 Task: Open Card User Experience Review in Board Business Model Value Proposition Design and Validation to Workspace IT Consulting Services and add a team member Softage.3@softage.net, a label Green, a checklist Ethereum Development, an attachment from your computer, a color Green and finally, add a card description 'Plan and execute company team-building activity at a karaoke bar' and a comment 'We should approach this task with a sense of collaboration and partnership, working closely with stakeholders and other teams to achieve success.'. Add a start date 'Jan 03, 1900' with a due date 'Jan 10, 1900'
Action: Mouse moved to (202, 124)
Screenshot: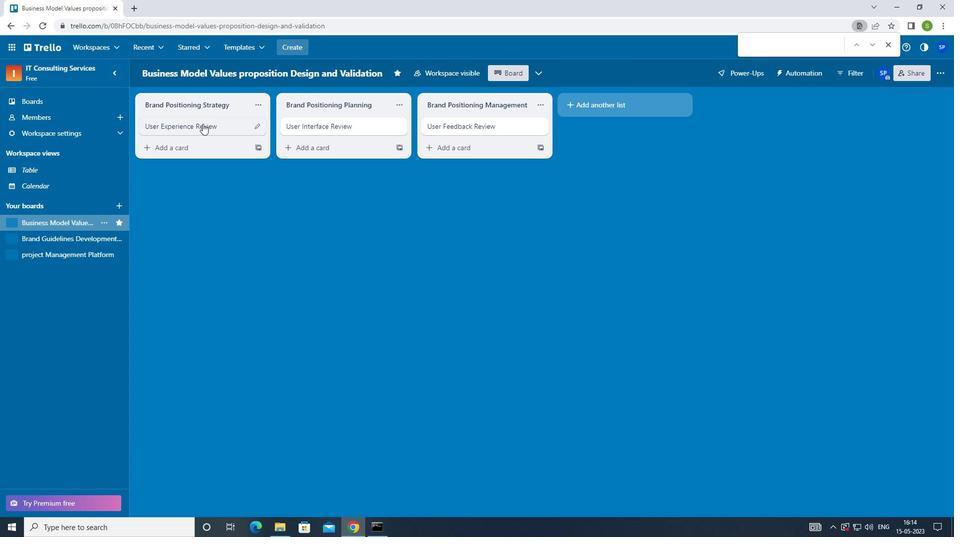 
Action: Mouse pressed left at (202, 124)
Screenshot: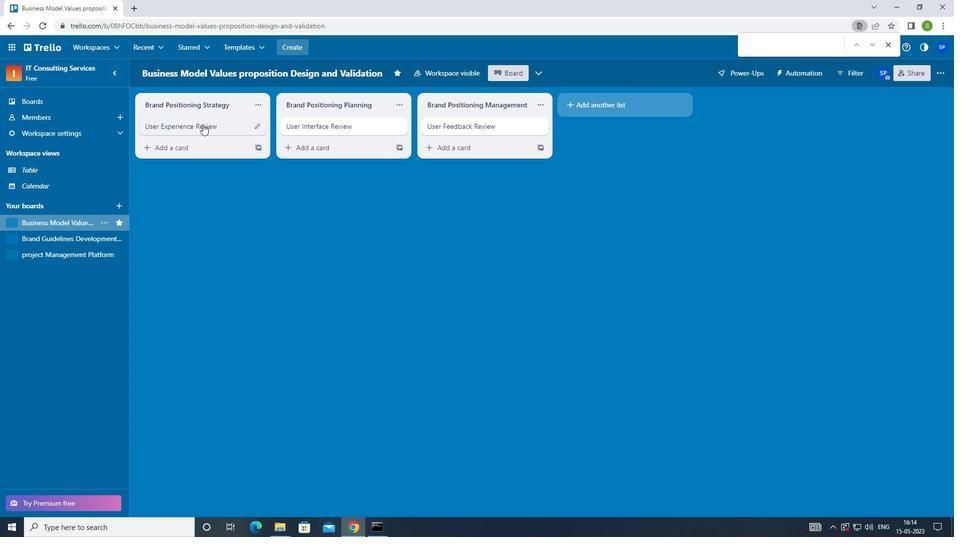 
Action: Mouse moved to (604, 121)
Screenshot: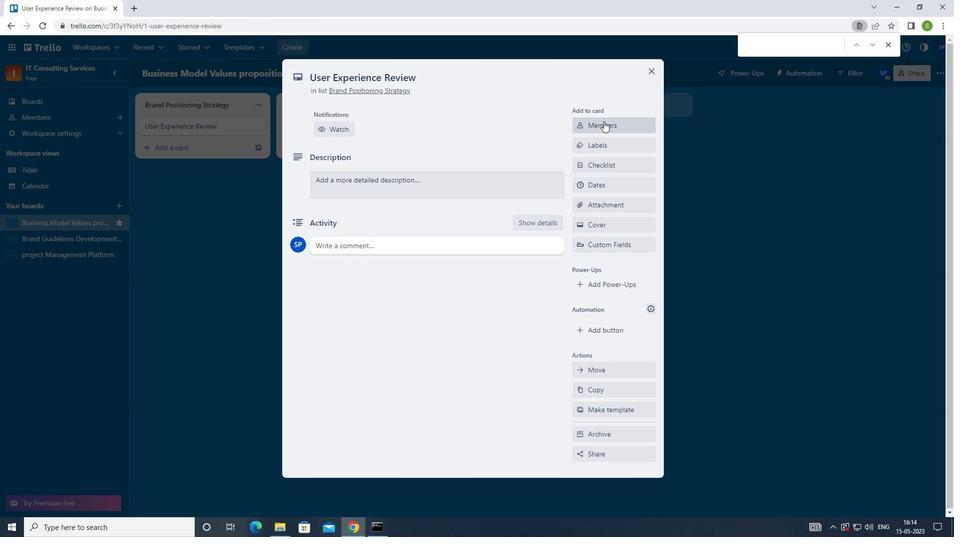 
Action: Mouse pressed left at (604, 121)
Screenshot: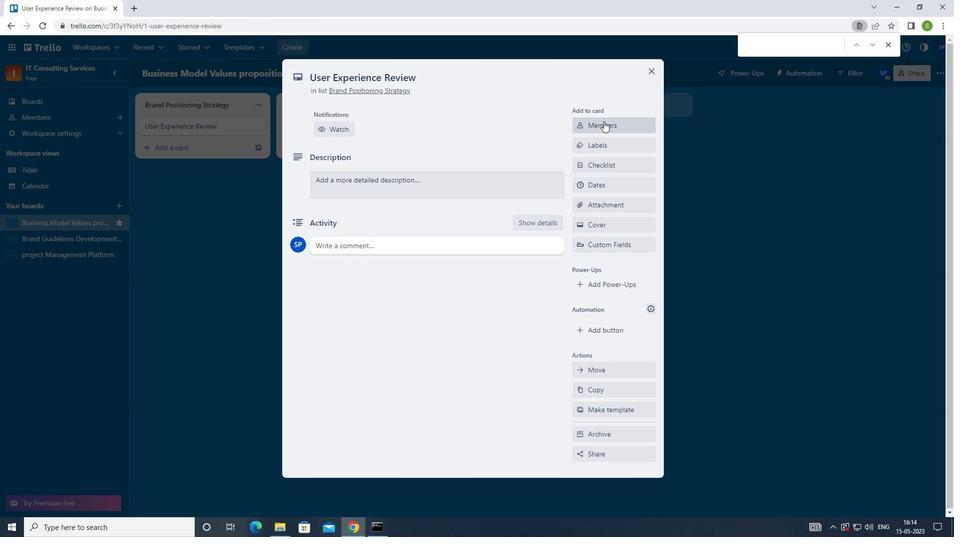 
Action: Mouse moved to (595, 132)
Screenshot: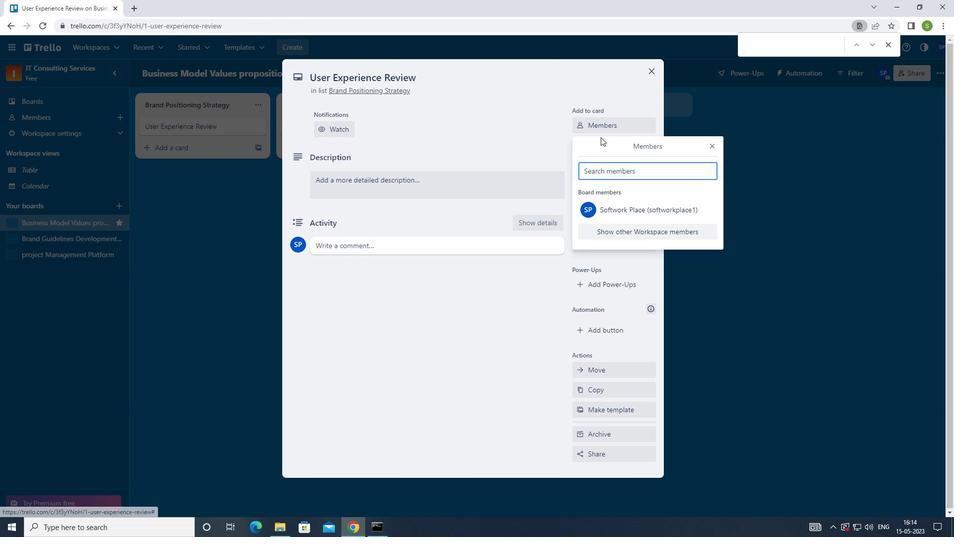 
Action: Key pressed <Key.shift>SOFTAGE.3<Key.shift>@SOFTAGE.NET
Screenshot: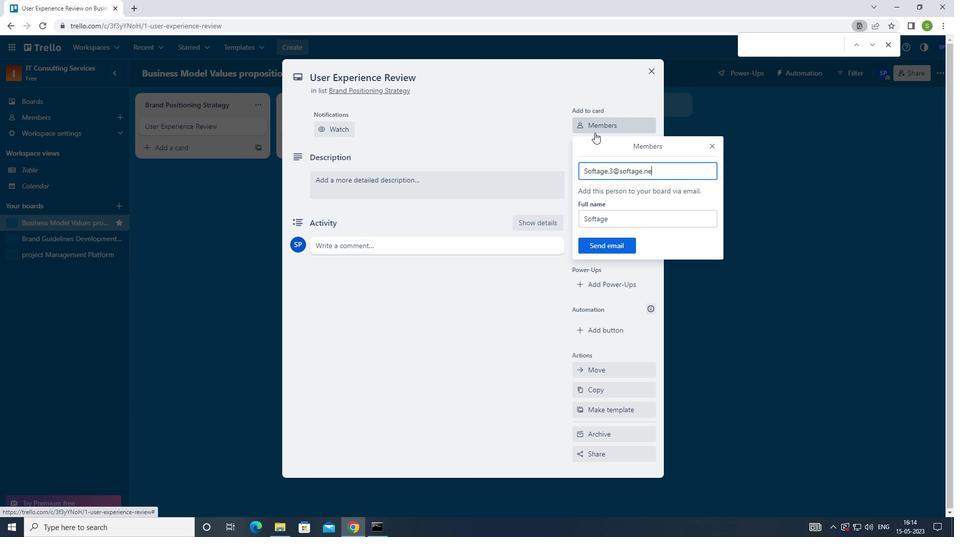 
Action: Mouse moved to (595, 132)
Screenshot: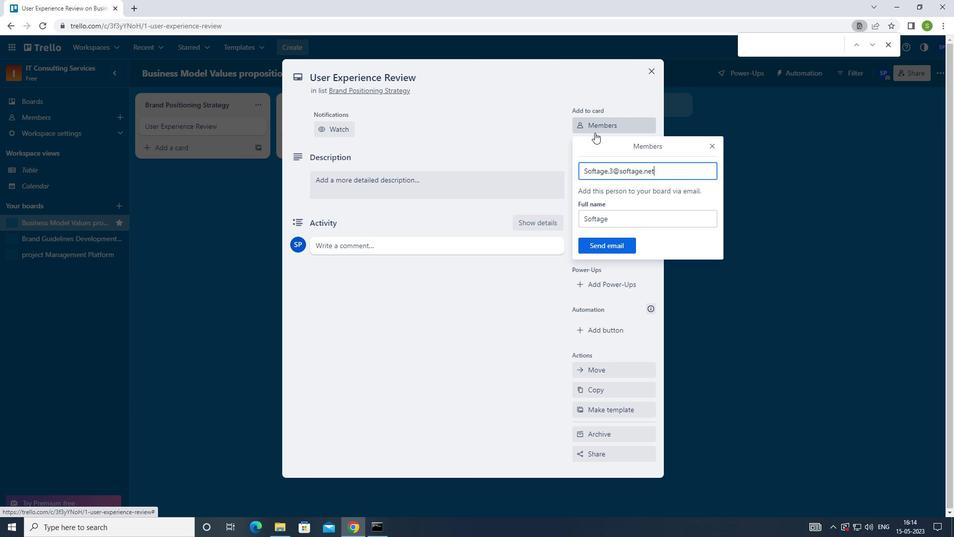 
Action: Key pressed <Key.enter>
Screenshot: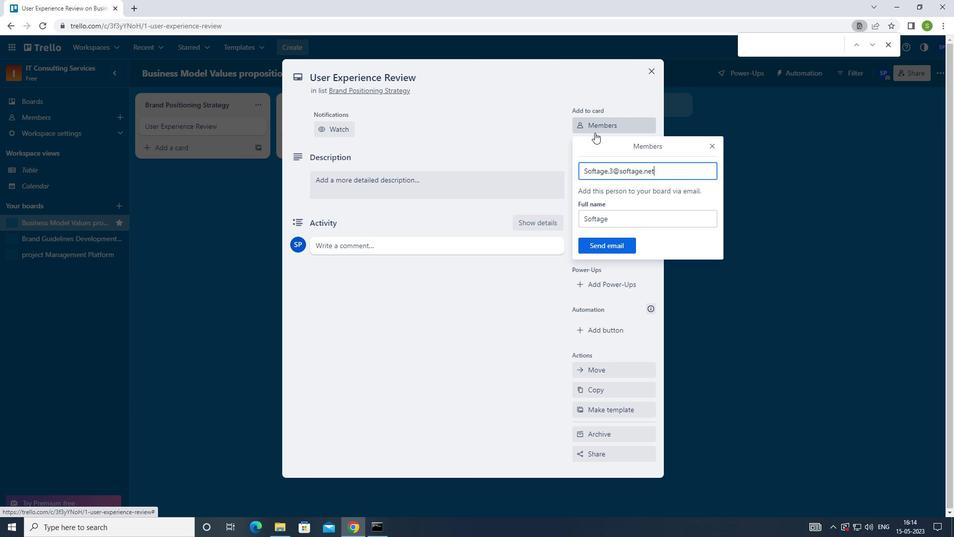 
Action: Mouse moved to (709, 144)
Screenshot: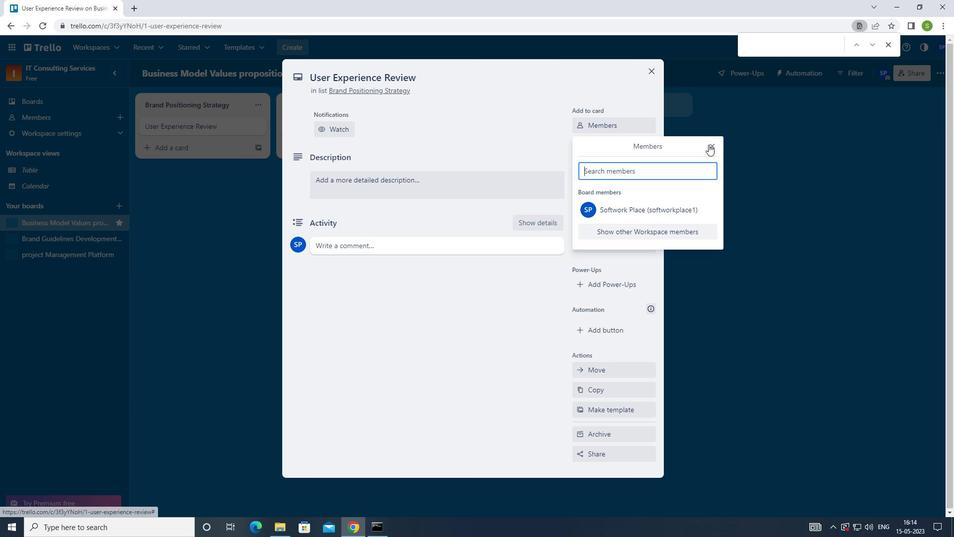 
Action: Mouse pressed left at (709, 144)
Screenshot: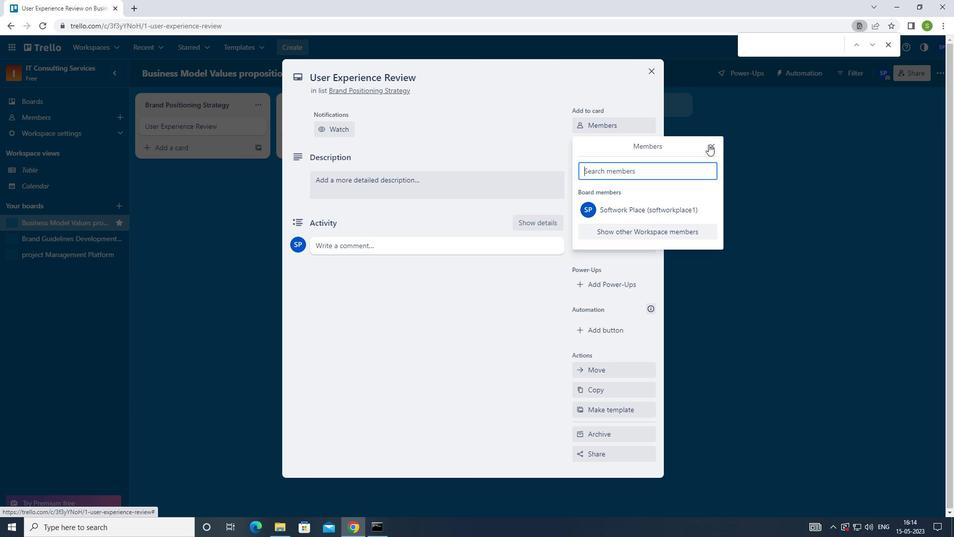 
Action: Mouse moved to (640, 145)
Screenshot: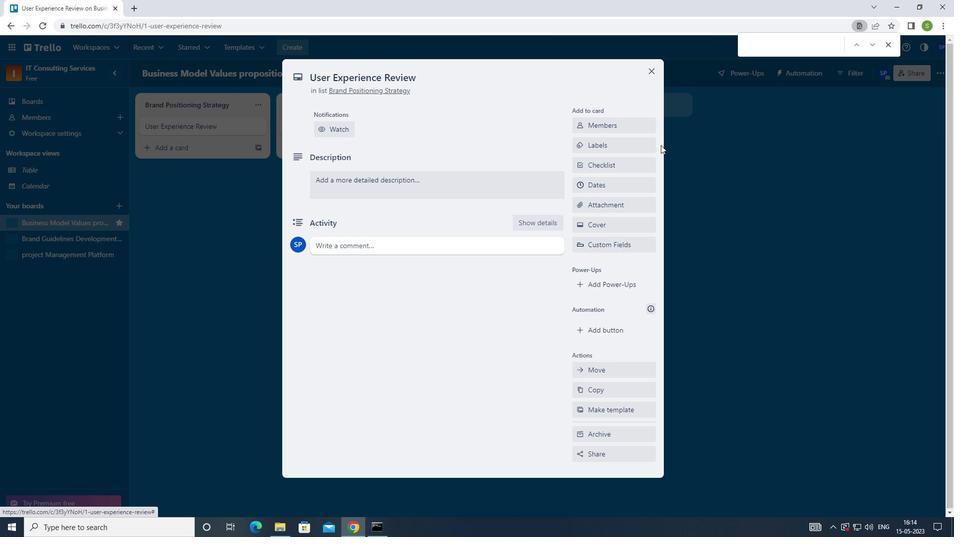 
Action: Mouse pressed left at (640, 145)
Screenshot: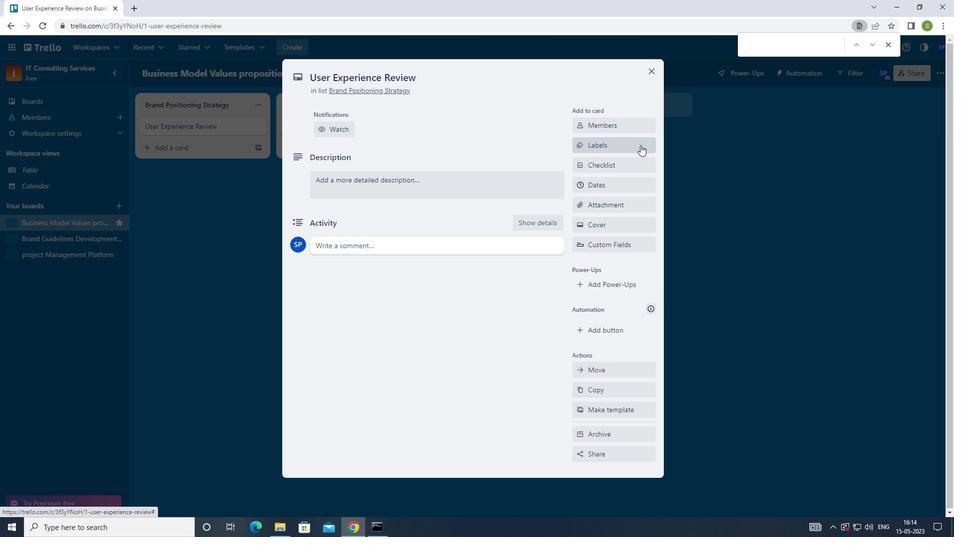 
Action: Mouse moved to (620, 226)
Screenshot: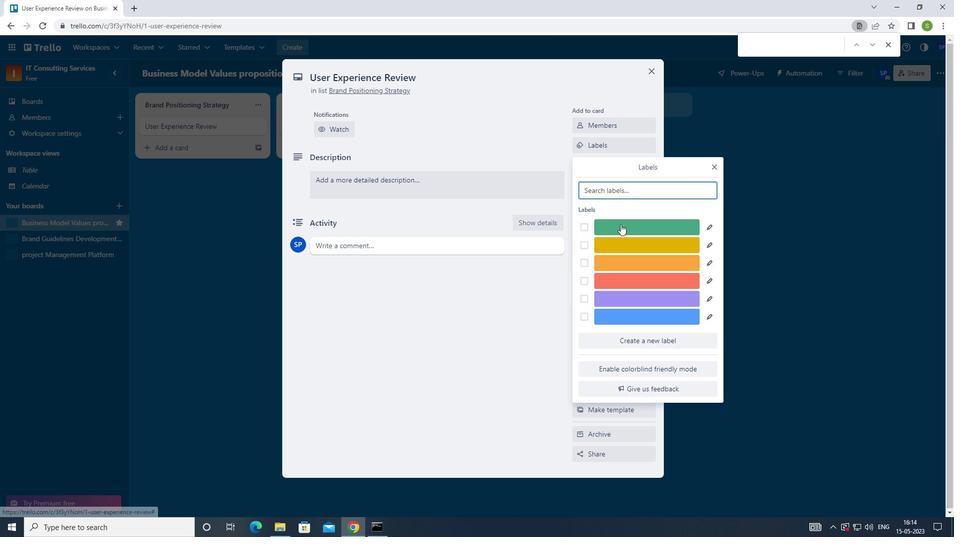 
Action: Mouse pressed left at (620, 226)
Screenshot: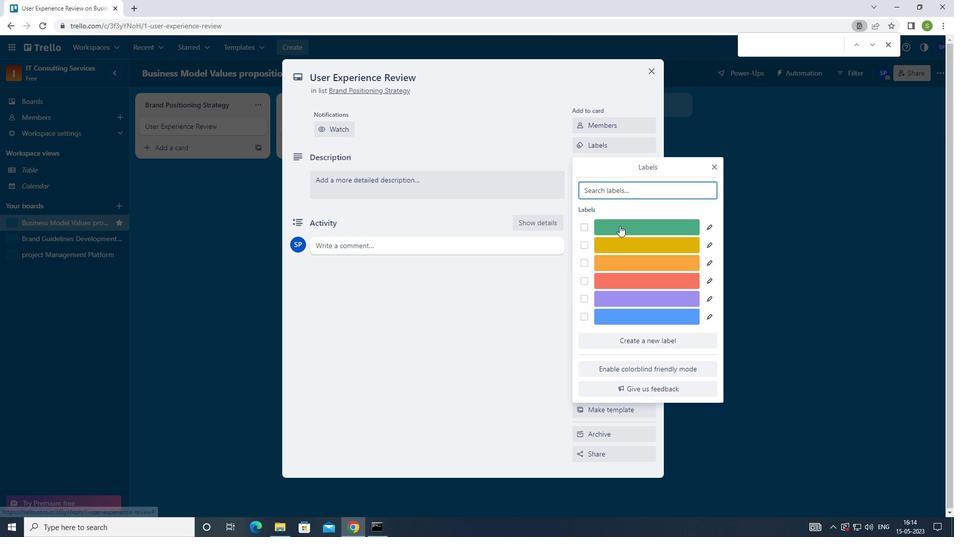 
Action: Mouse moved to (714, 164)
Screenshot: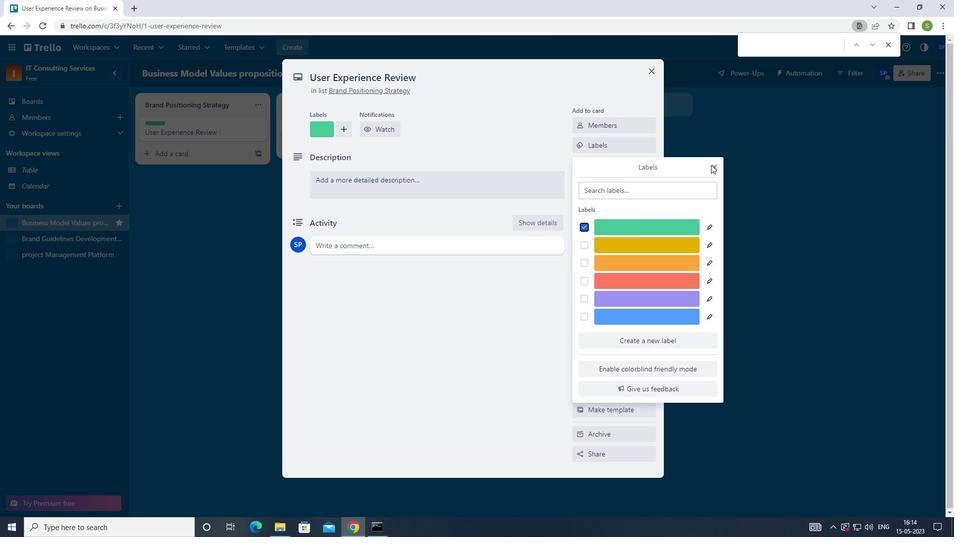 
Action: Mouse pressed left at (714, 164)
Screenshot: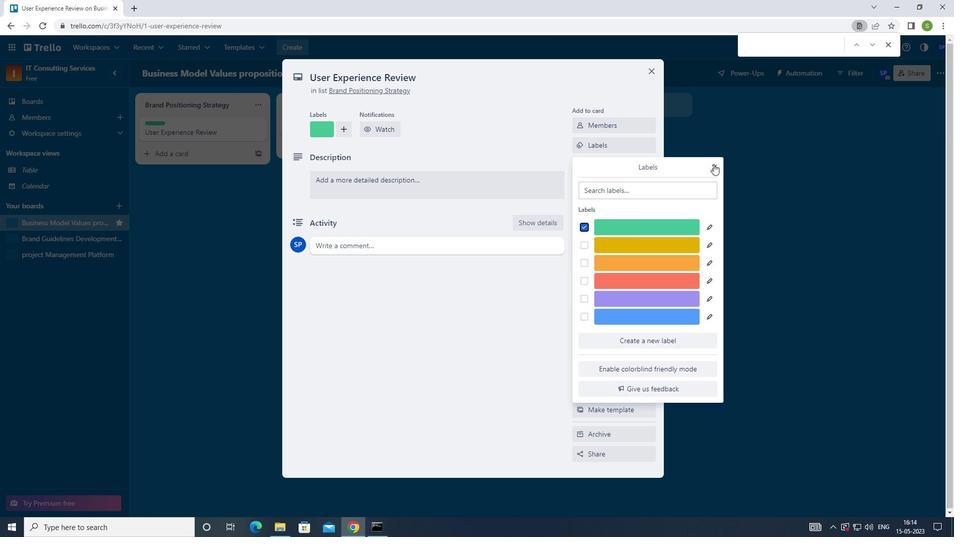 
Action: Mouse moved to (616, 167)
Screenshot: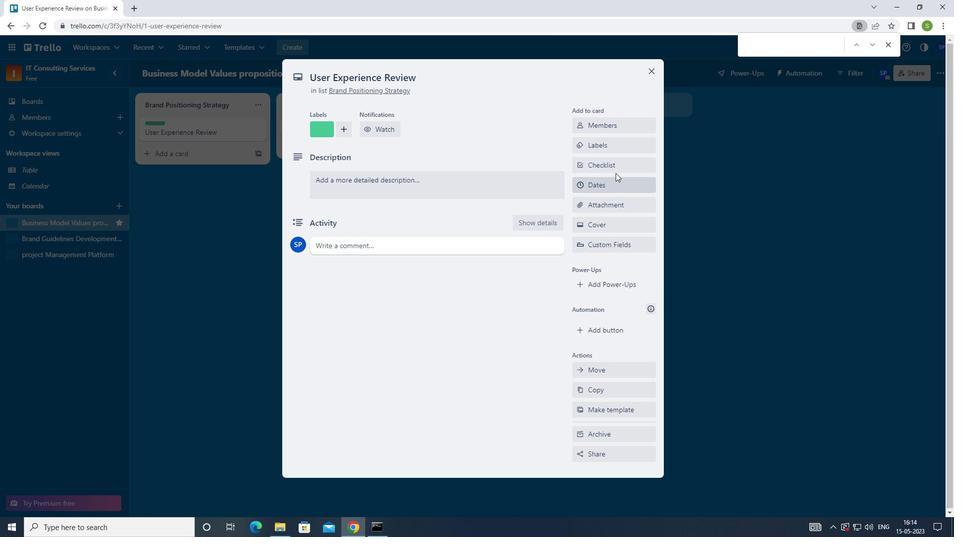 
Action: Mouse pressed left at (616, 167)
Screenshot: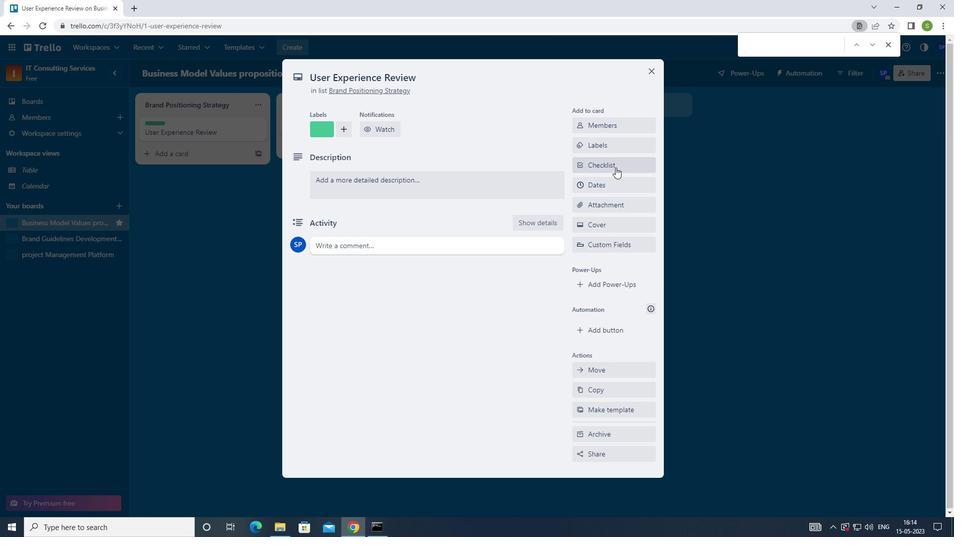 
Action: Mouse moved to (639, 151)
Screenshot: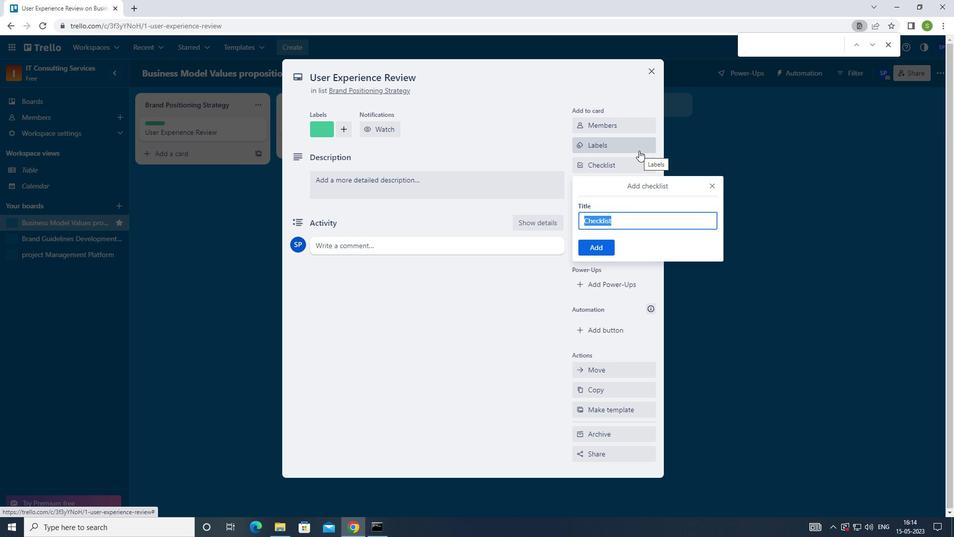 
Action: Key pressed <Key.shift>ETHEREUM<Key.space><Key.shift>DEVELOPMENT
Screenshot: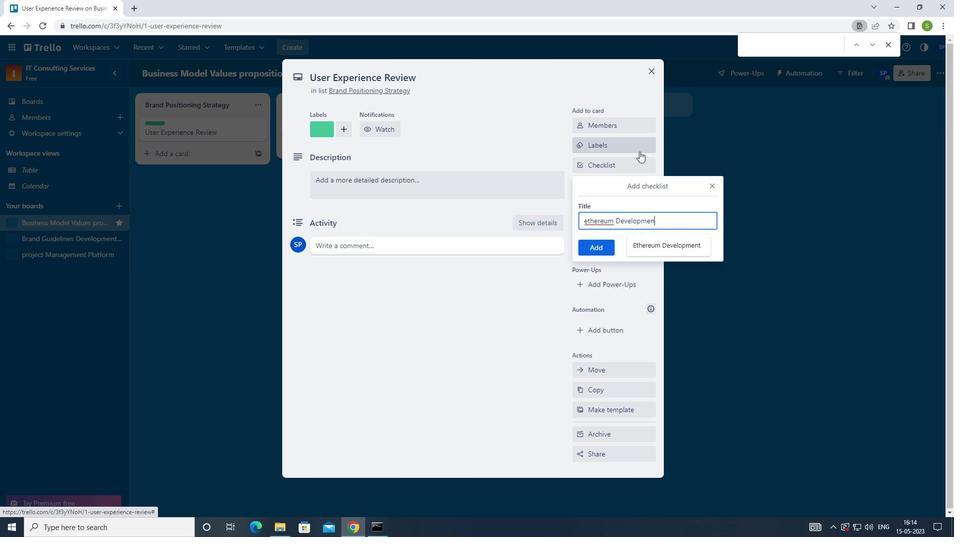 
Action: Mouse moved to (641, 246)
Screenshot: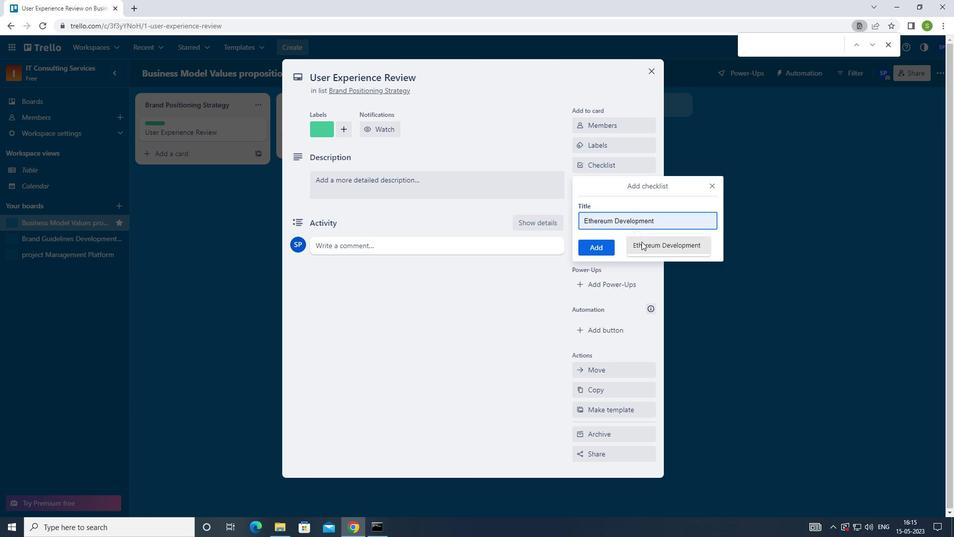 
Action: Mouse pressed left at (641, 246)
Screenshot: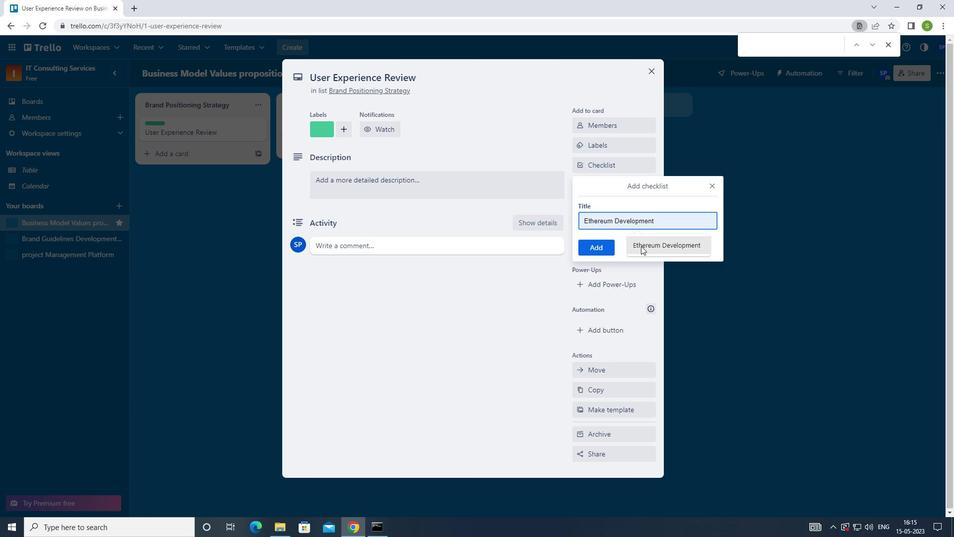 
Action: Mouse moved to (591, 247)
Screenshot: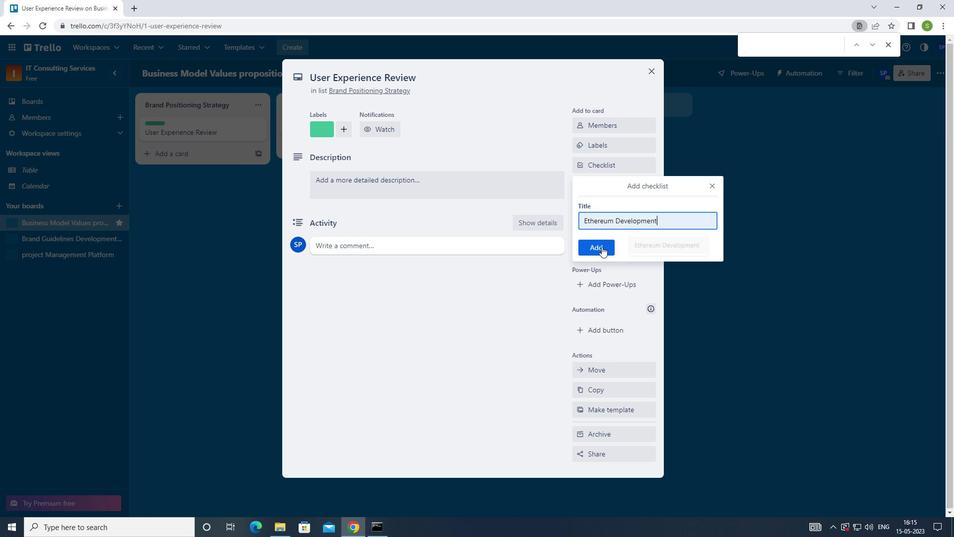 
Action: Mouse pressed left at (591, 247)
Screenshot: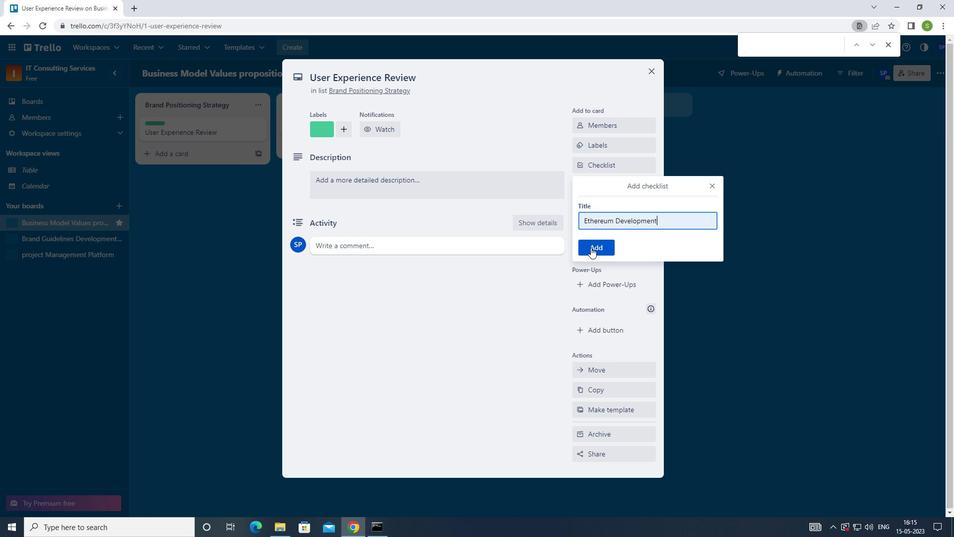 
Action: Mouse moved to (601, 203)
Screenshot: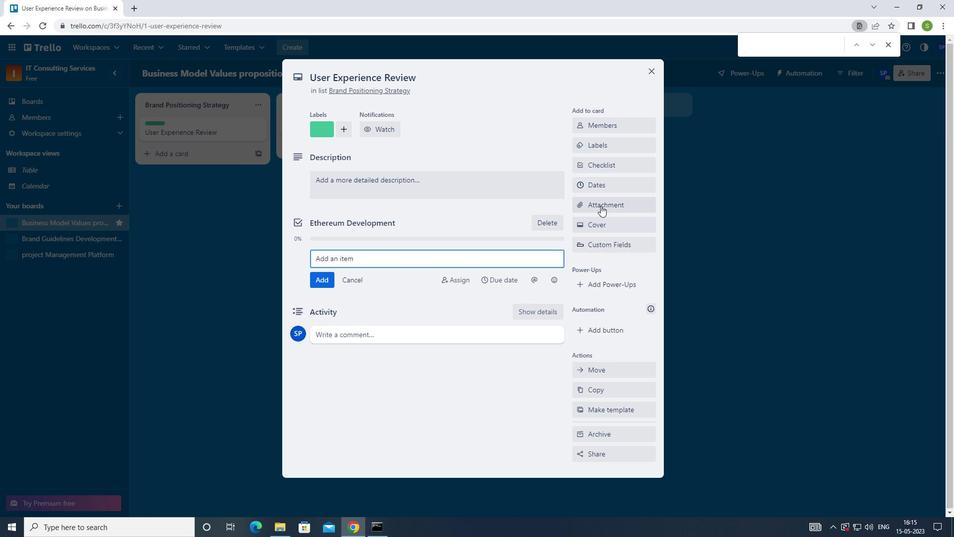 
Action: Mouse pressed left at (601, 203)
Screenshot: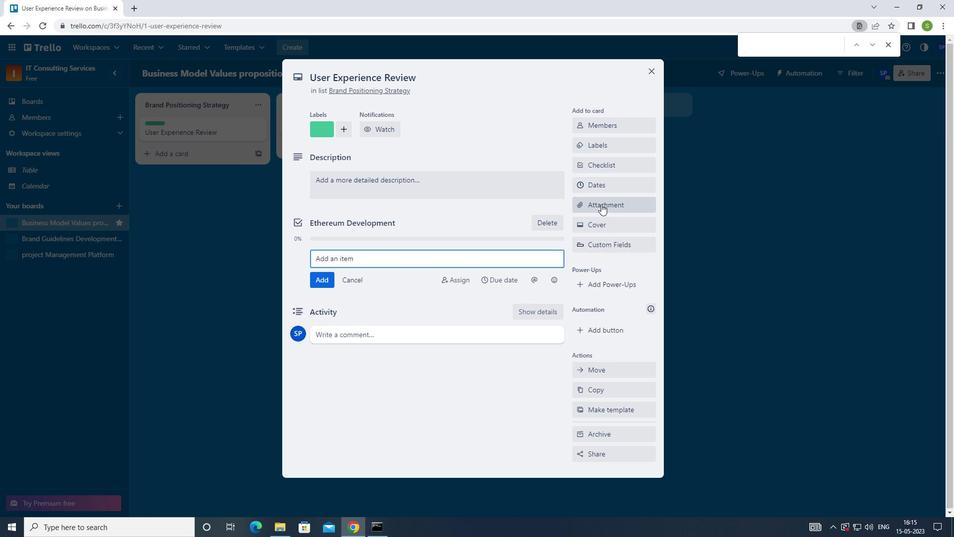 
Action: Mouse moved to (587, 253)
Screenshot: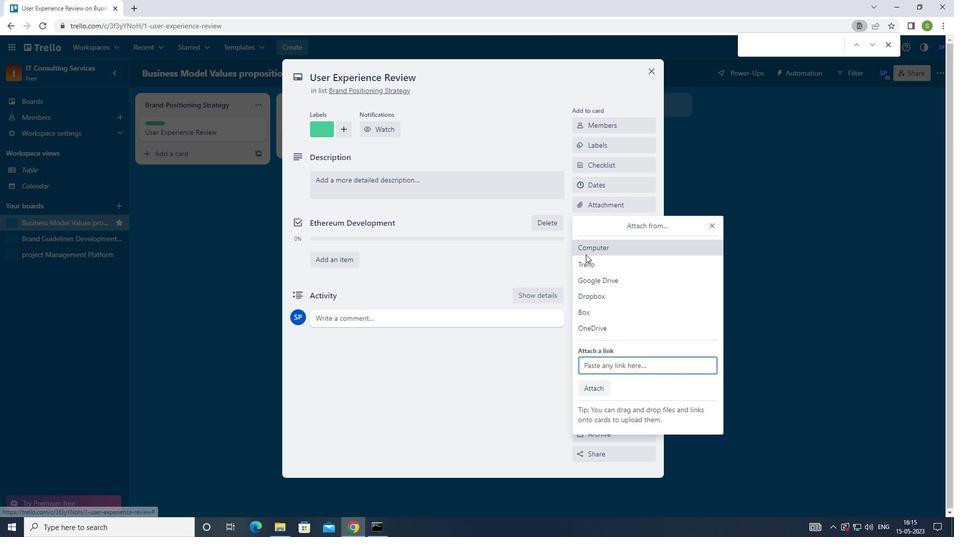 
Action: Mouse pressed left at (587, 253)
Screenshot: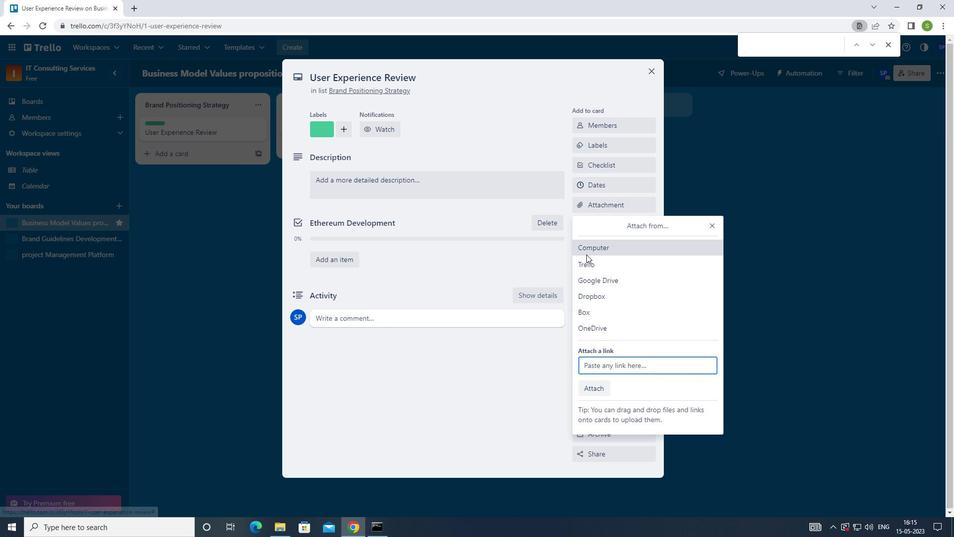 
Action: Mouse moved to (286, 69)
Screenshot: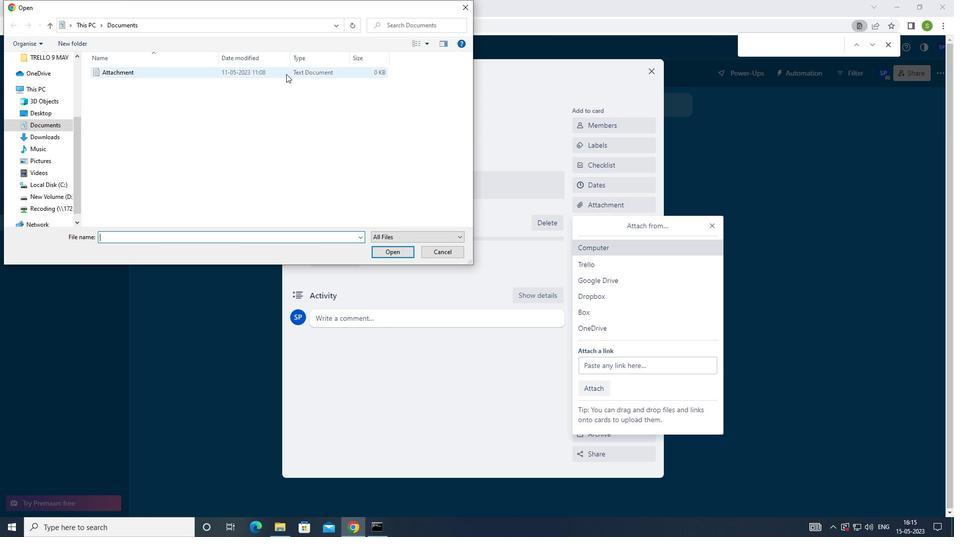 
Action: Mouse pressed left at (286, 69)
Screenshot: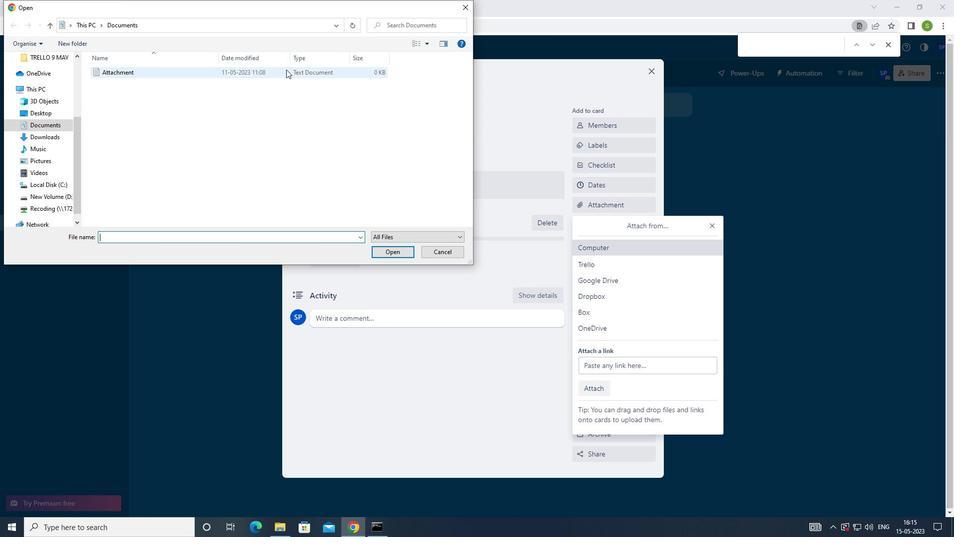
Action: Mouse moved to (397, 255)
Screenshot: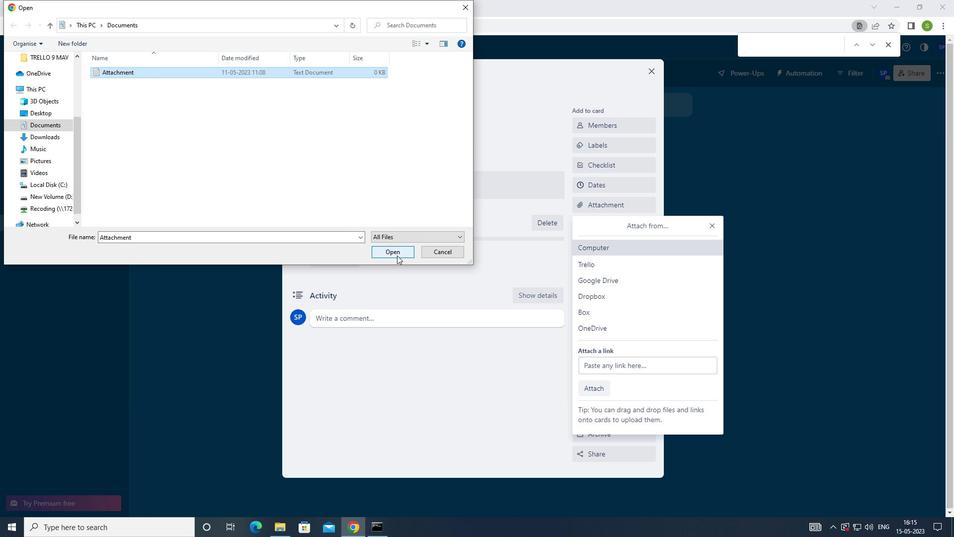 
Action: Mouse pressed left at (397, 255)
Screenshot: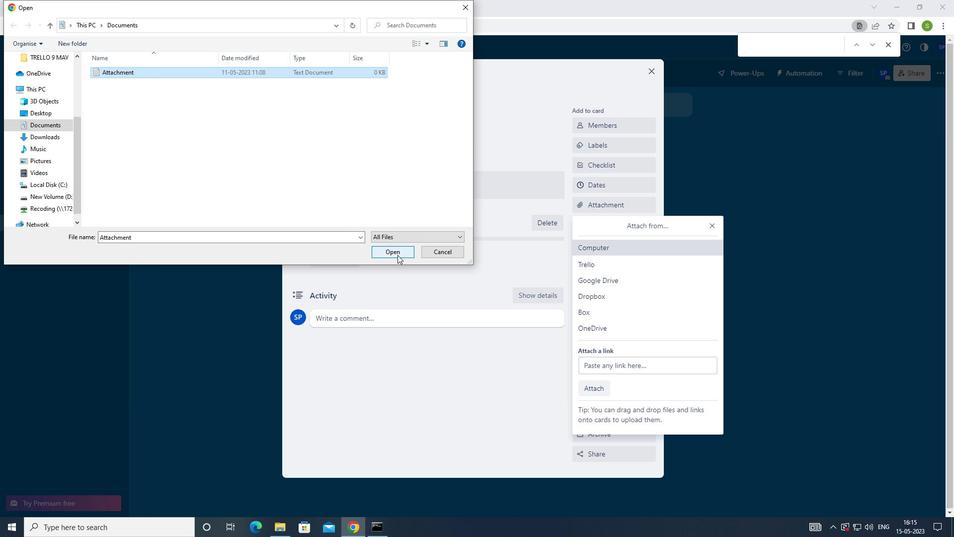 
Action: Mouse moved to (596, 223)
Screenshot: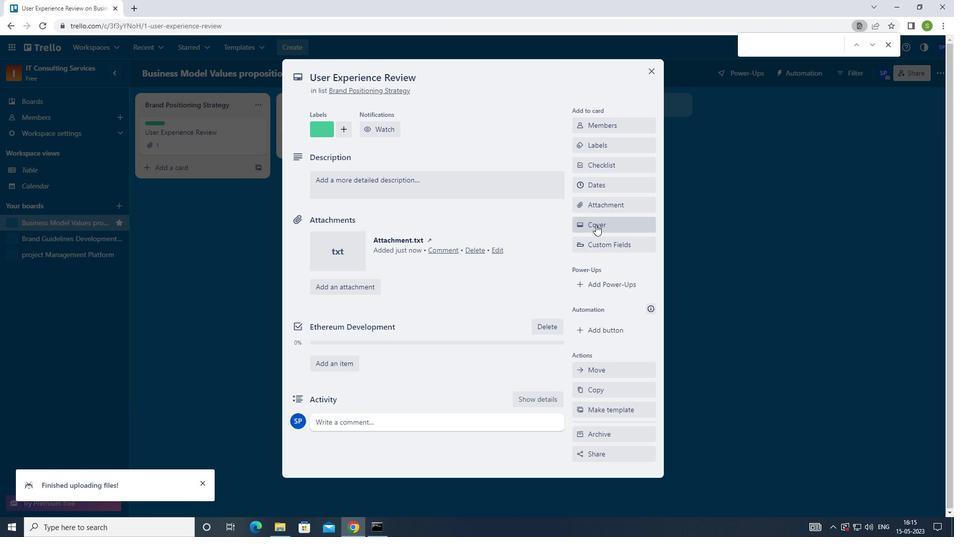 
Action: Mouse pressed left at (596, 223)
Screenshot: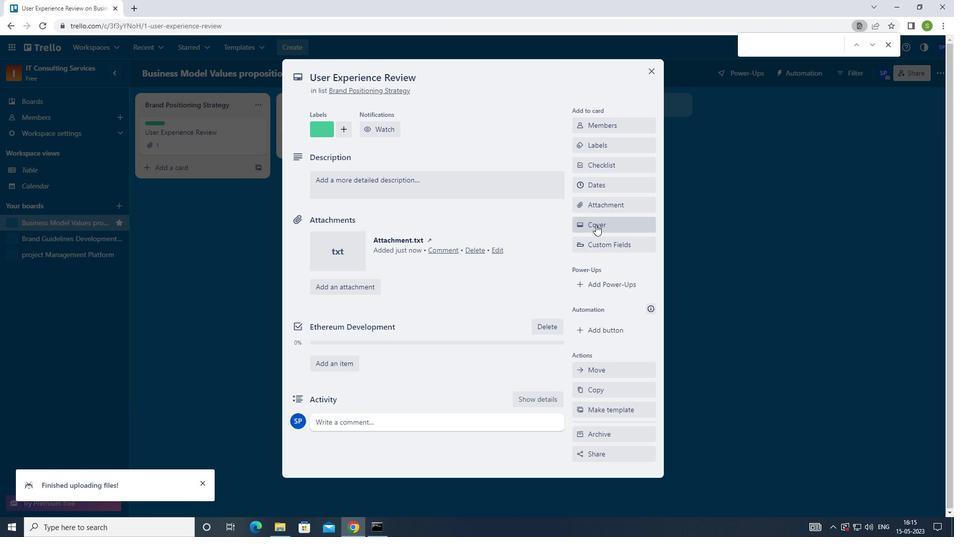 
Action: Mouse moved to (589, 314)
Screenshot: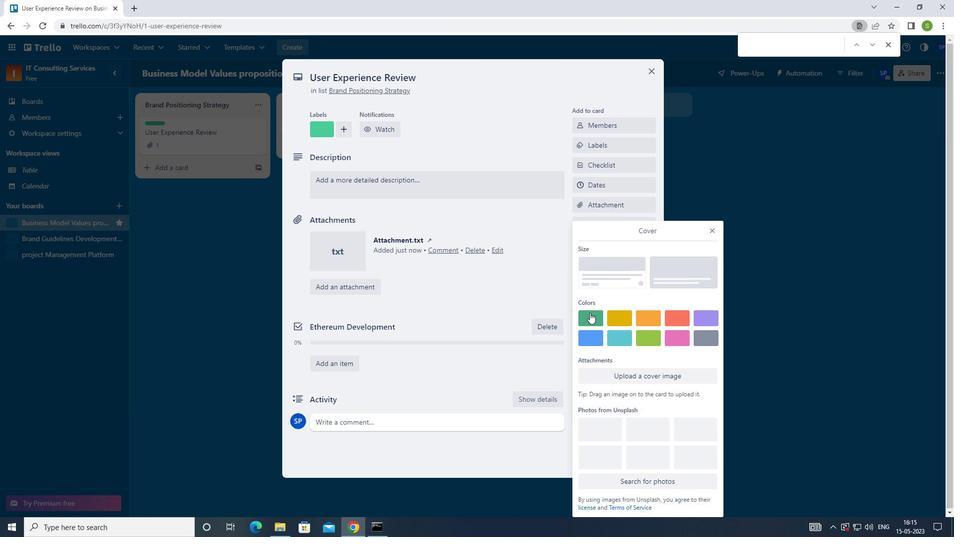 
Action: Mouse pressed left at (589, 314)
Screenshot: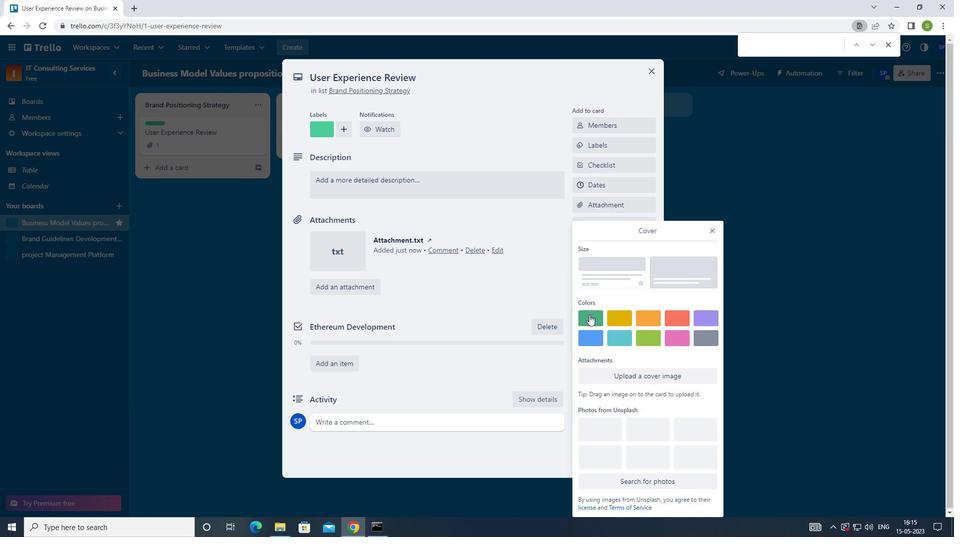 
Action: Mouse moved to (711, 212)
Screenshot: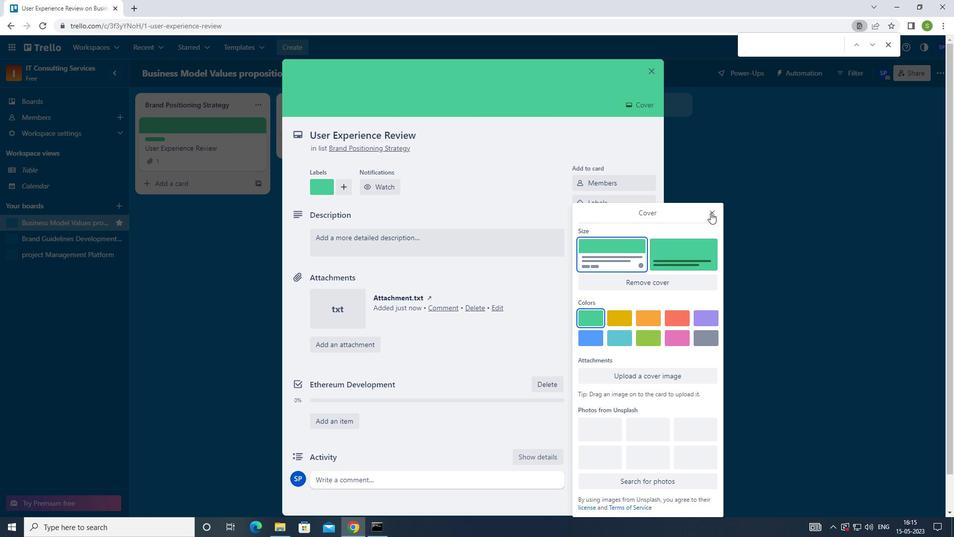 
Action: Mouse pressed left at (711, 212)
Screenshot: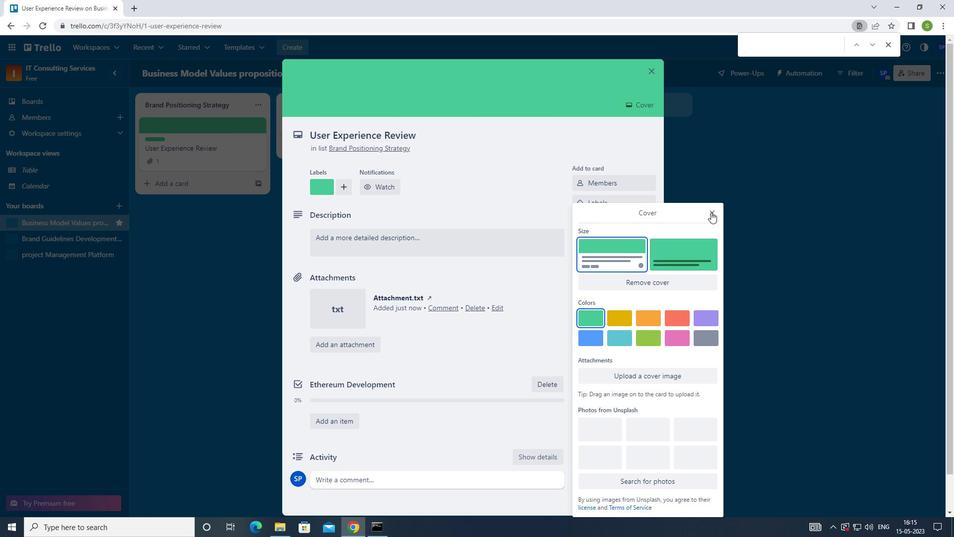 
Action: Mouse moved to (484, 239)
Screenshot: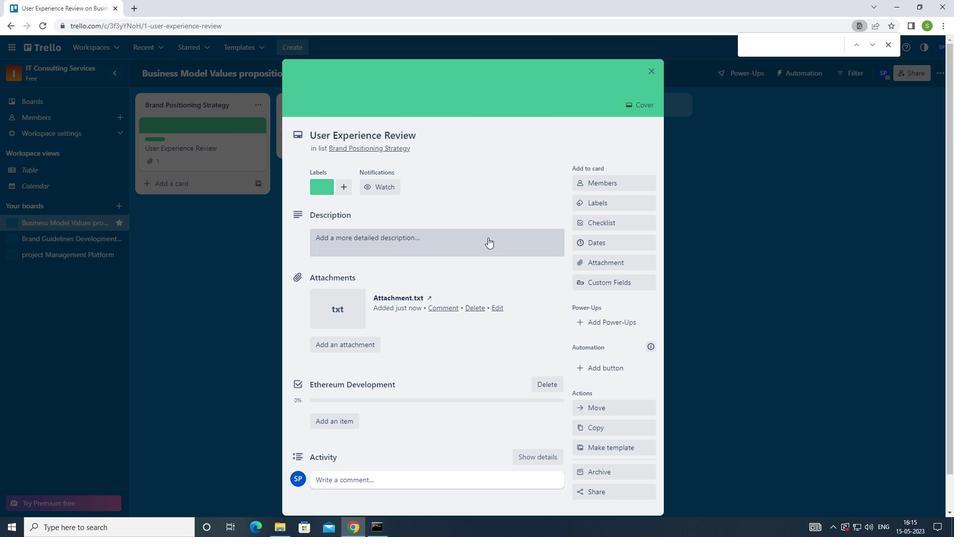 
Action: Mouse pressed left at (484, 239)
Screenshot: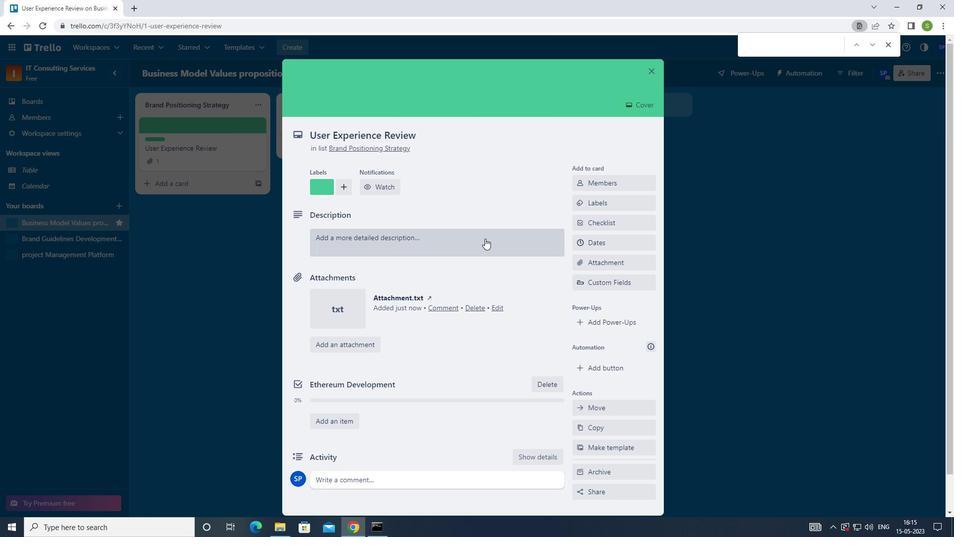
Action: Mouse moved to (524, 156)
Screenshot: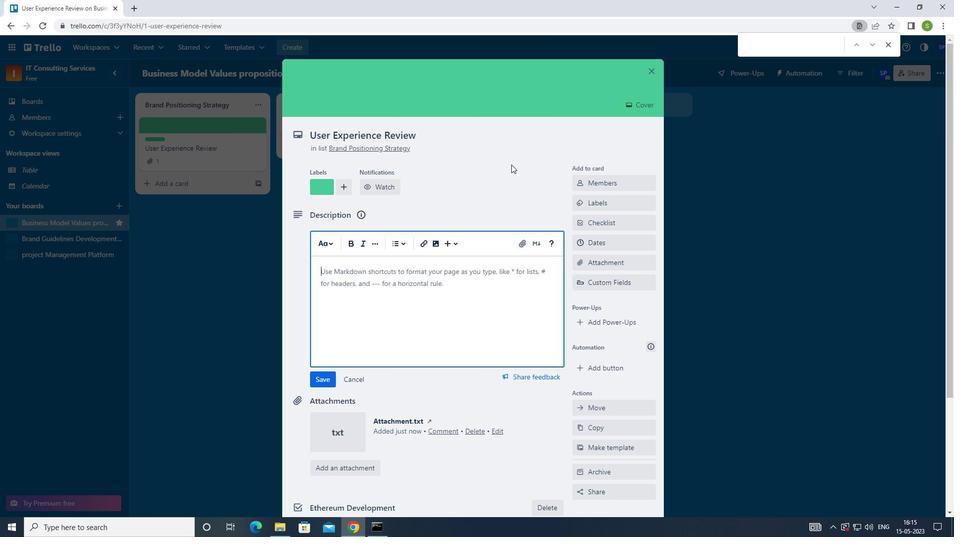 
Action: Key pressed <Key.shift_r>PLAN<Key.space>AND<Key.space>EXECUTE<Key.space>COMPANY<Key.space>TEAM-BUILDING<Key.space>ACTIVITY<Key.space>AT<Key.space>A<Key.space>KARAOKE<Key.space>BAR
Screenshot: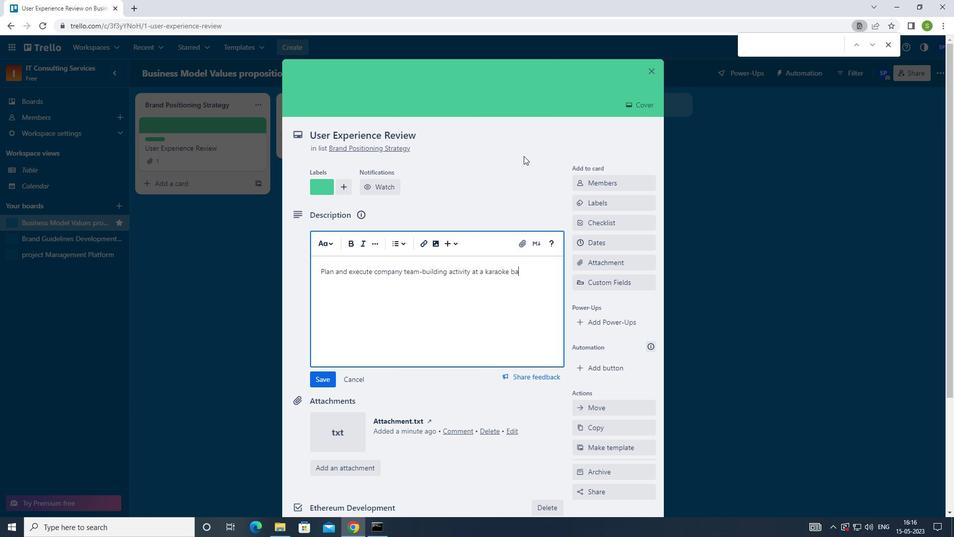 
Action: Mouse moved to (327, 381)
Screenshot: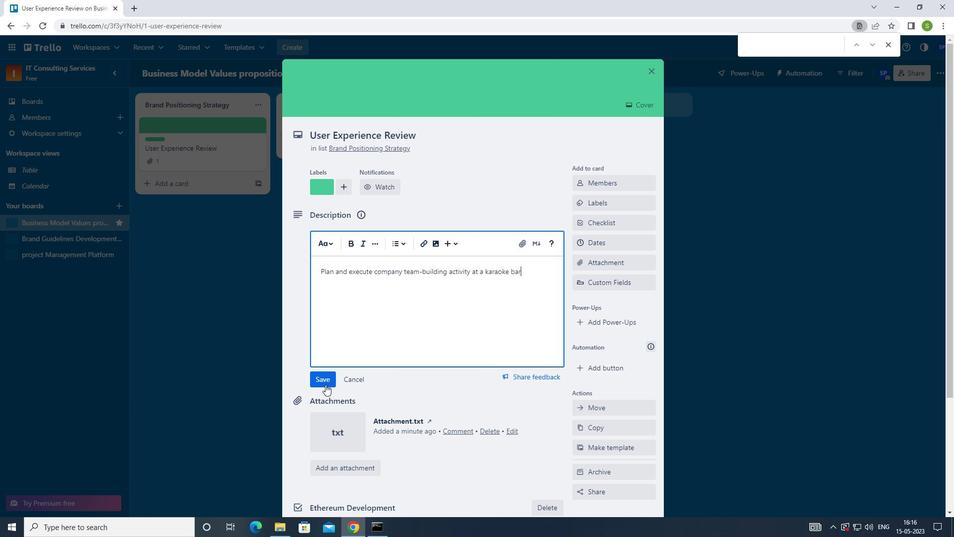 
Action: Mouse pressed left at (327, 381)
Screenshot: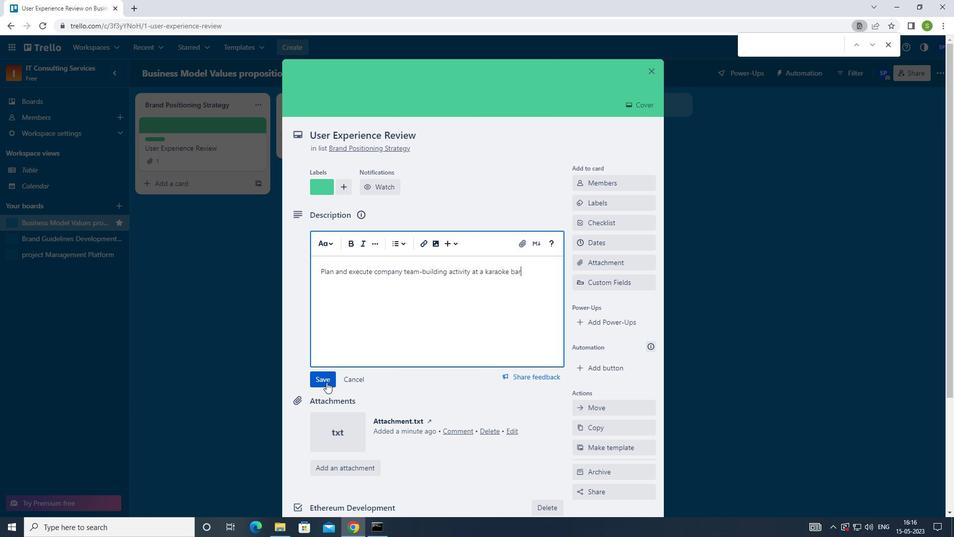
Action: Mouse moved to (390, 374)
Screenshot: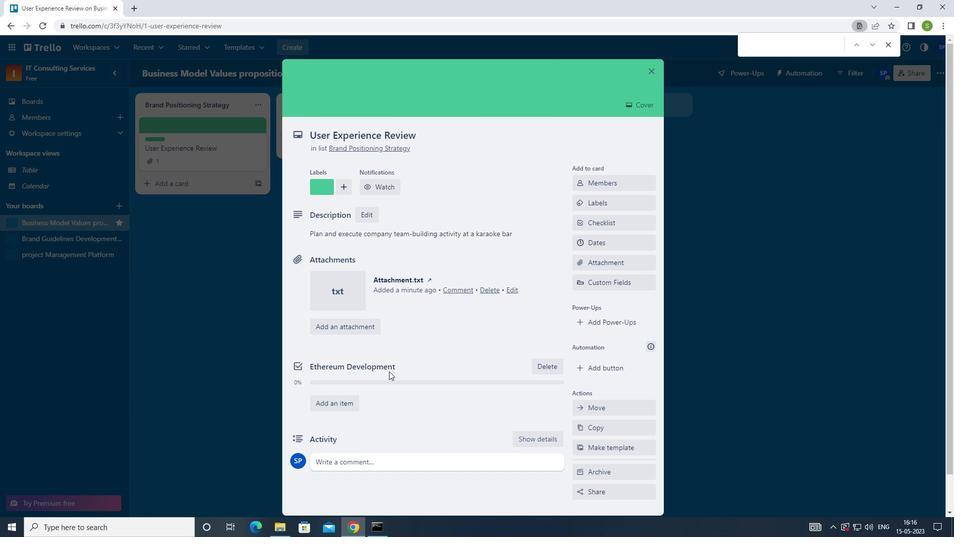 
Action: Mouse scrolled (390, 374) with delta (0, 0)
Screenshot: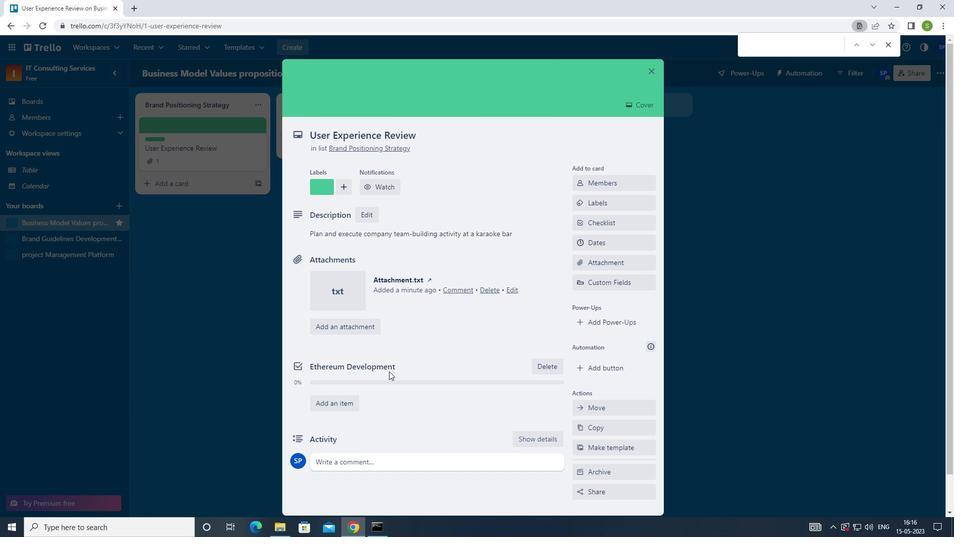 
Action: Mouse moved to (390, 379)
Screenshot: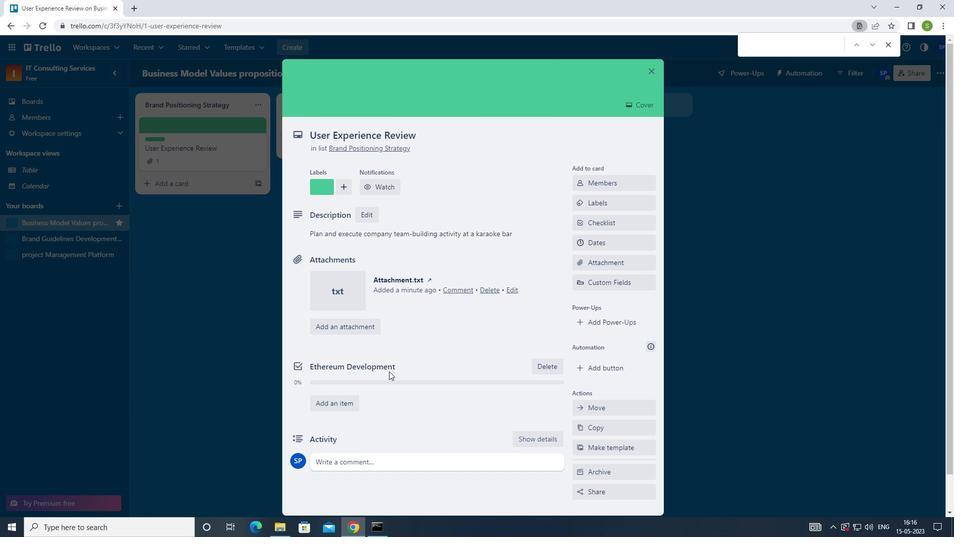 
Action: Mouse scrolled (390, 378) with delta (0, 0)
Screenshot: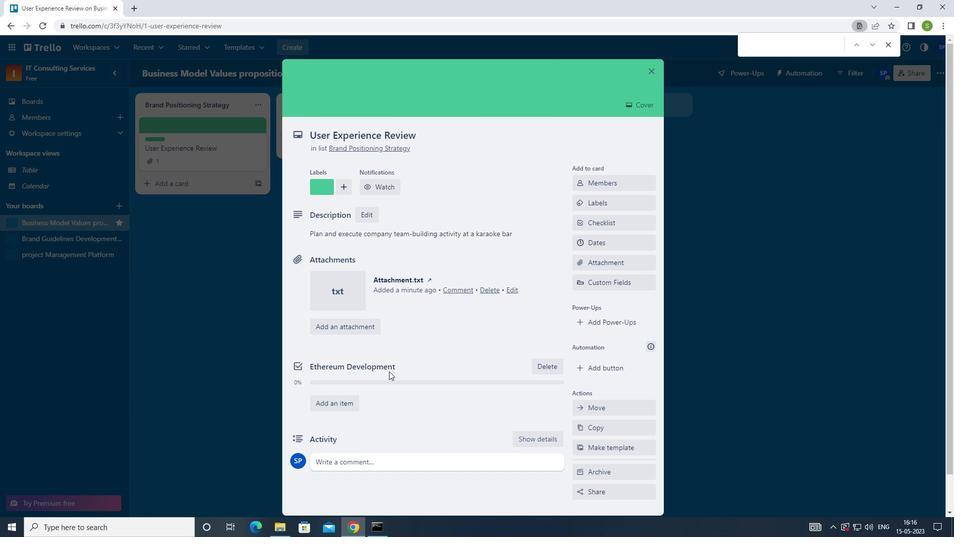 
Action: Mouse moved to (390, 381)
Screenshot: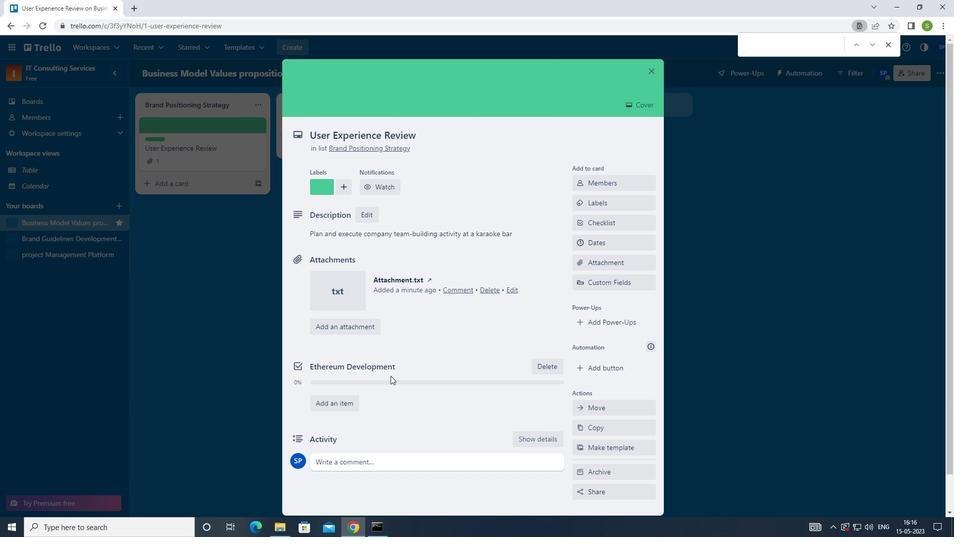 
Action: Mouse scrolled (390, 380) with delta (0, 0)
Screenshot: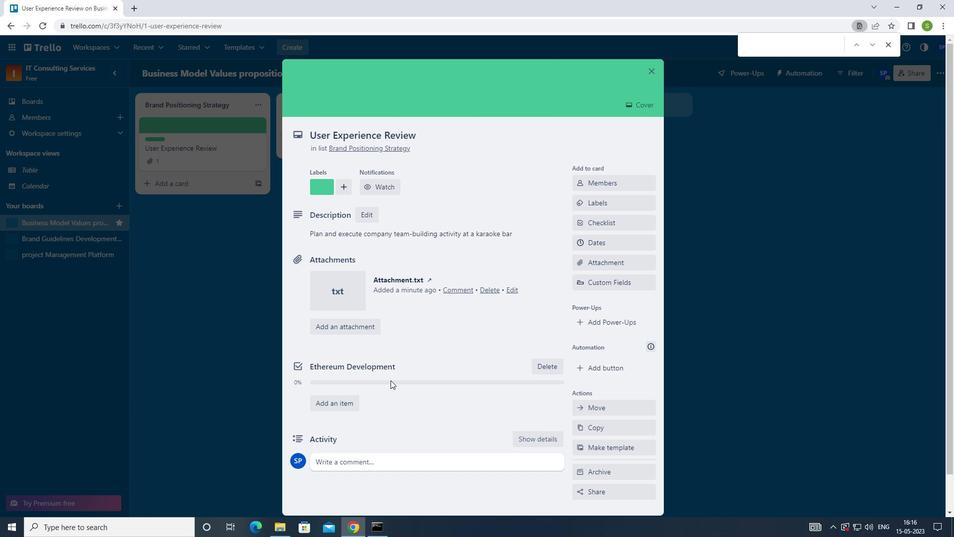 
Action: Mouse moved to (383, 418)
Screenshot: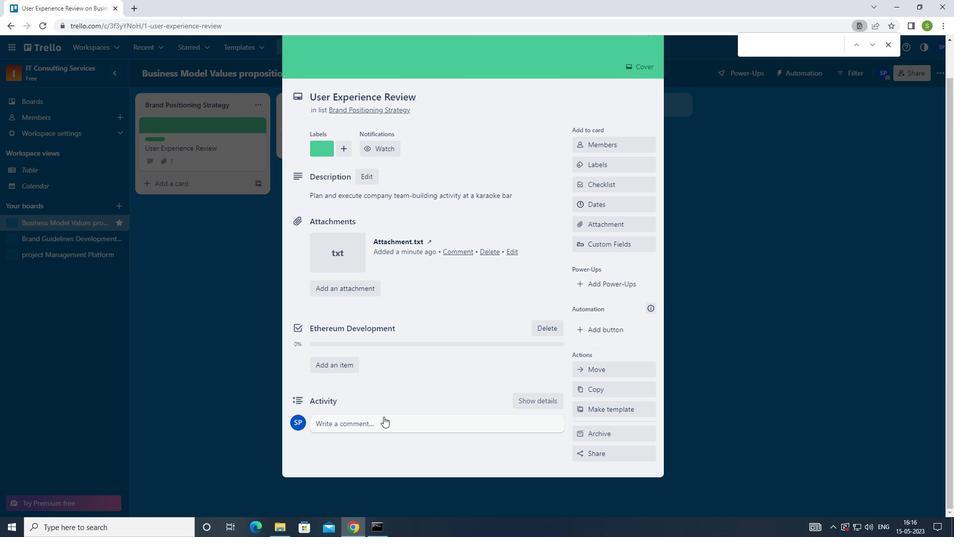 
Action: Mouse pressed left at (383, 418)
Screenshot: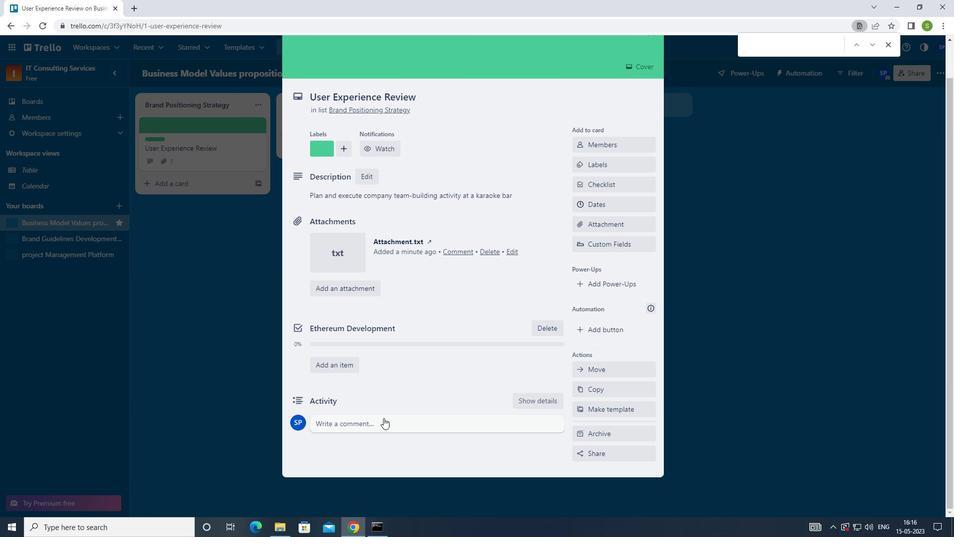 
Action: Mouse moved to (460, 357)
Screenshot: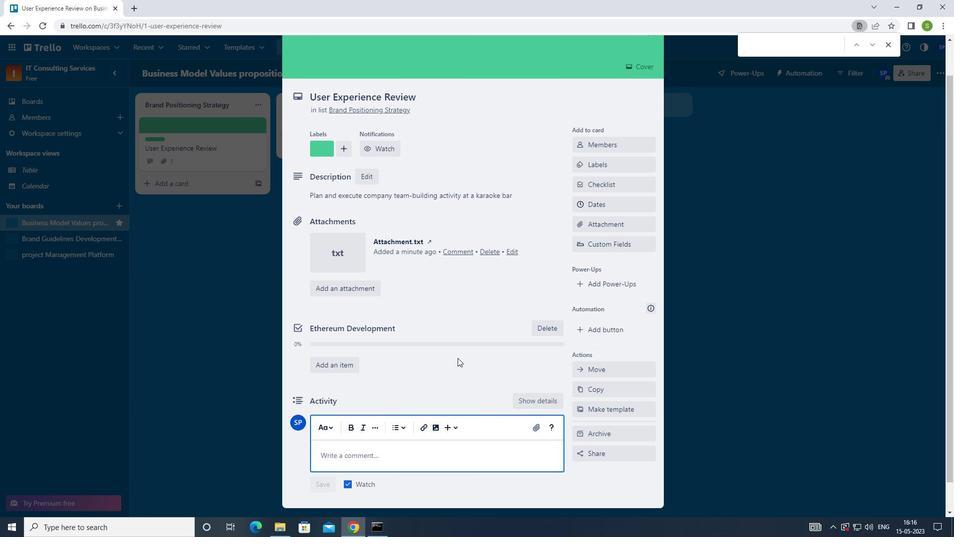 
Action: Key pressed <Key.shift>WE<Key.space>SHOULD<Key.space>APPROACH<Key.space>THIS<Key.space>TASK<Key.space>WITH<Key.space>A<Key.space>SENSE<Key.space>OF<Key.space>COLLBORATION<Key.space>ANDP<Key.backspace><Key.space>PARTNERSHIP<Key.space>WORKING<Key.space>CLOSELY<Key.space>WITH<Key.space>STAKEHOLDER<Key.space>AND<Key.space>OTHER<Key.space>TEAMS<Key.space>TO<Key.space>ACHIVE<Key.space>AS<Key.backspace><Key.backspace><Key.left><Key.left><Key.left>E<Key.right><Key.right><Key.right><Key.space>SUCCESS
Screenshot: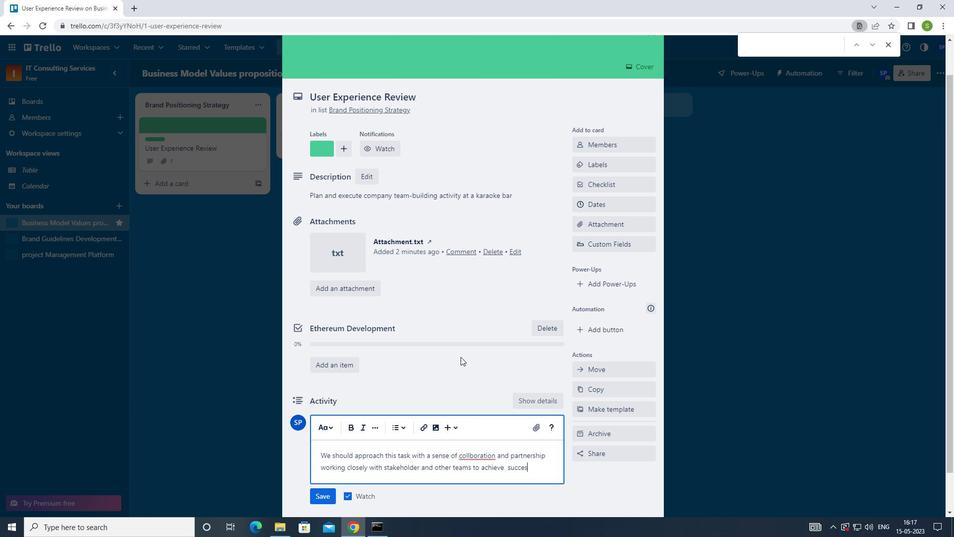 
Action: Mouse moved to (468, 454)
Screenshot: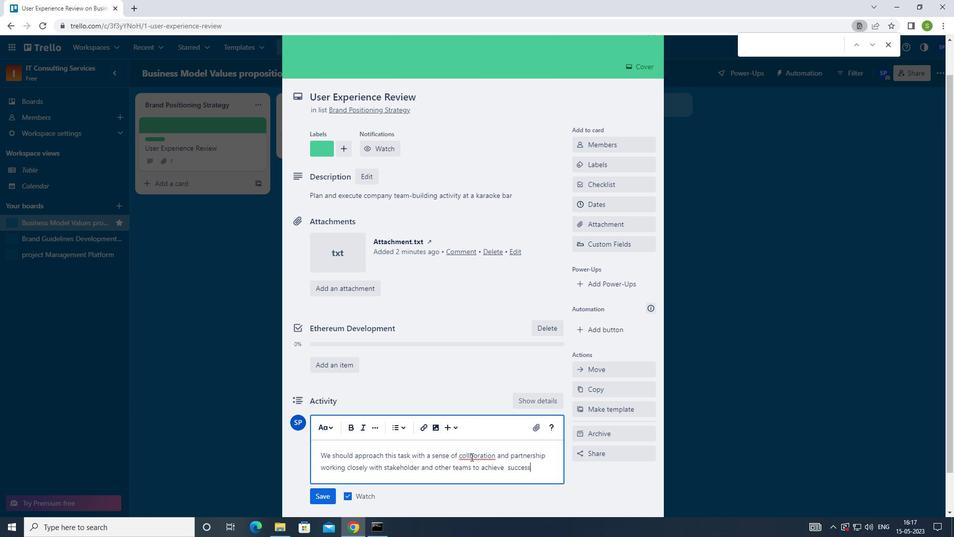 
Action: Mouse pressed left at (468, 454)
Screenshot: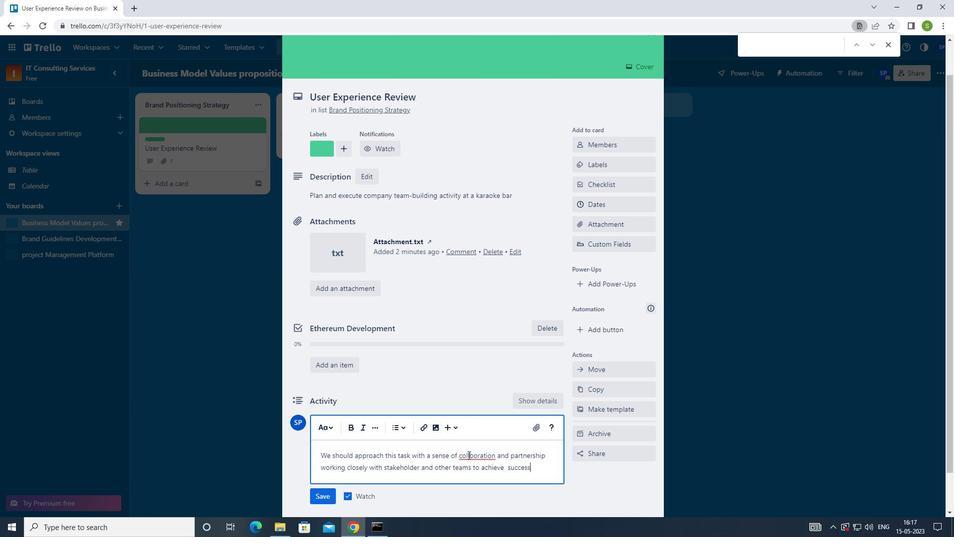 
Action: Mouse moved to (470, 456)
Screenshot: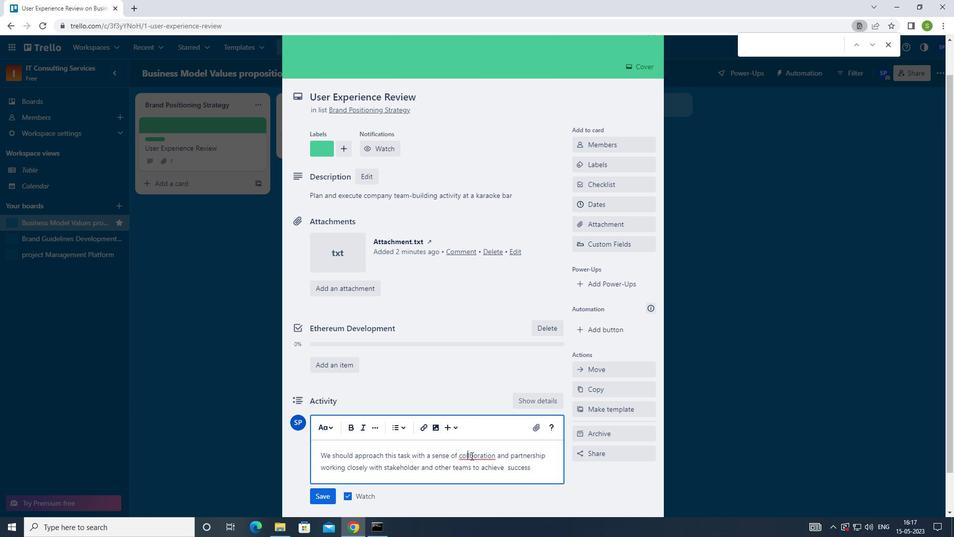 
Action: Mouse pressed left at (470, 456)
Screenshot: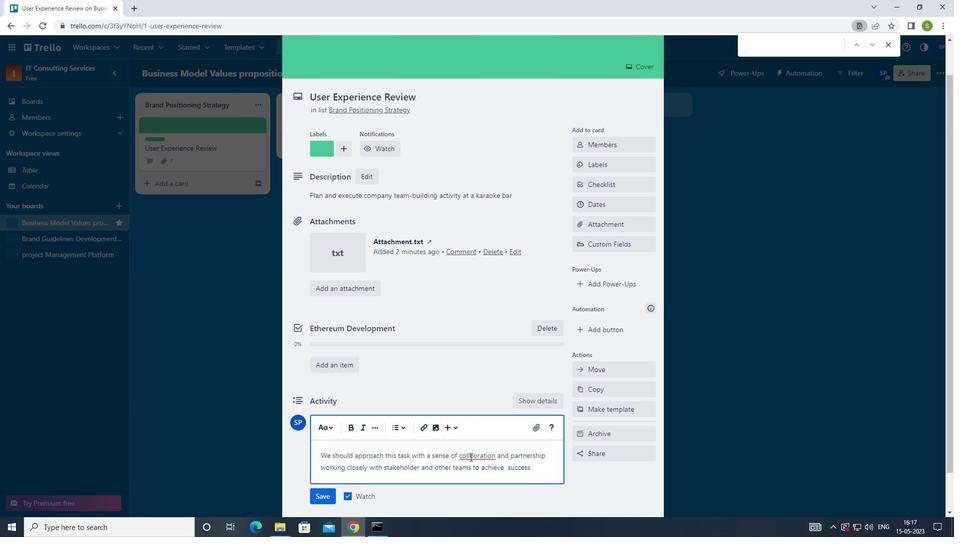
Action: Key pressed A
Screenshot: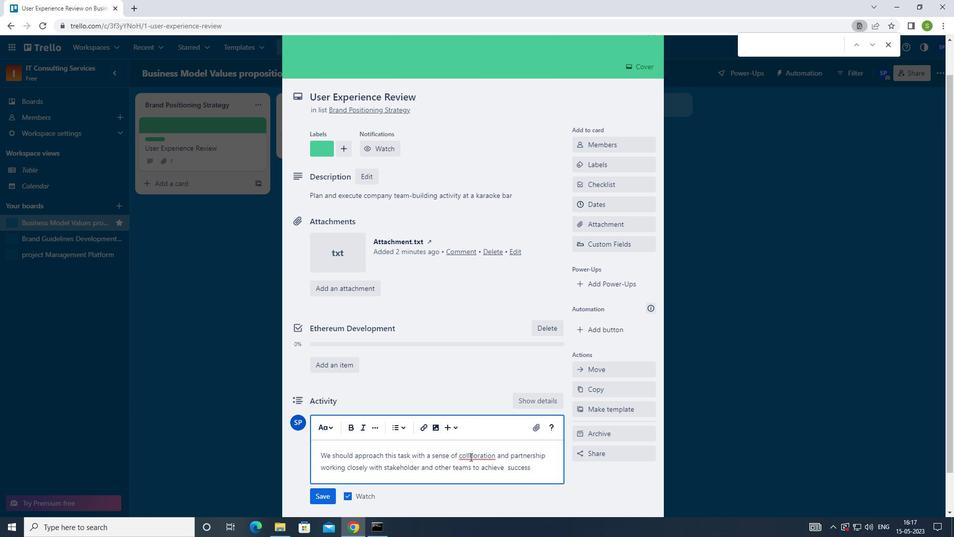 
Action: Mouse moved to (331, 493)
Screenshot: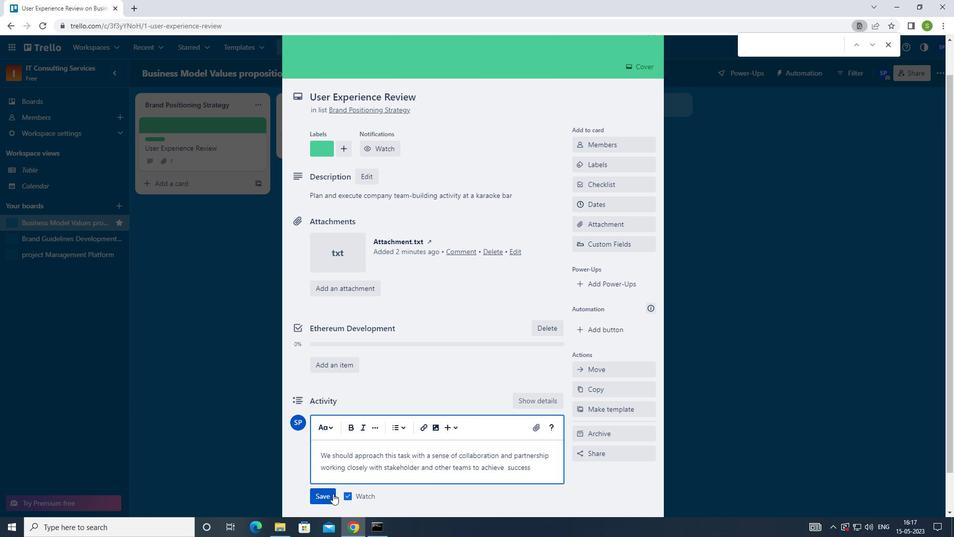 
Action: Mouse pressed left at (331, 493)
Screenshot: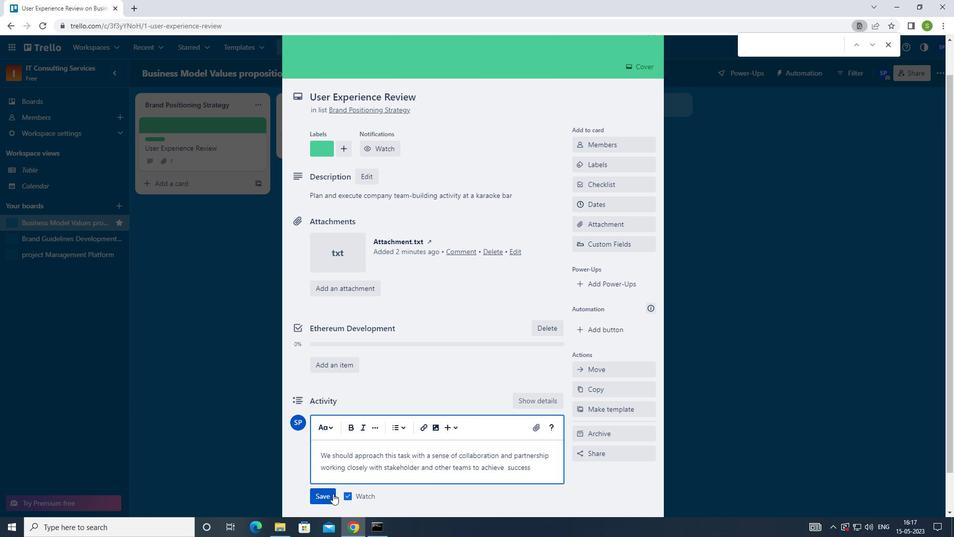 
Action: Mouse moved to (595, 210)
Screenshot: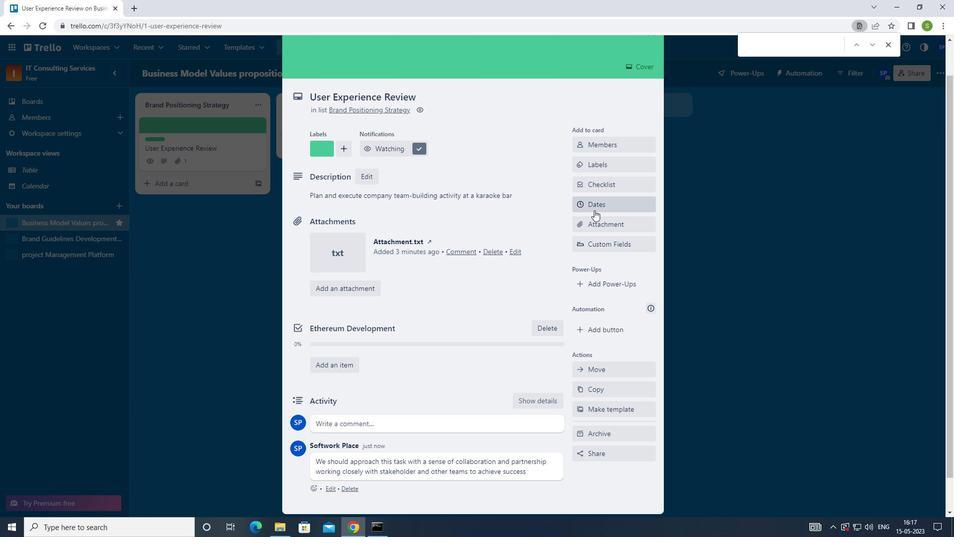 
Action: Mouse pressed left at (595, 210)
Screenshot: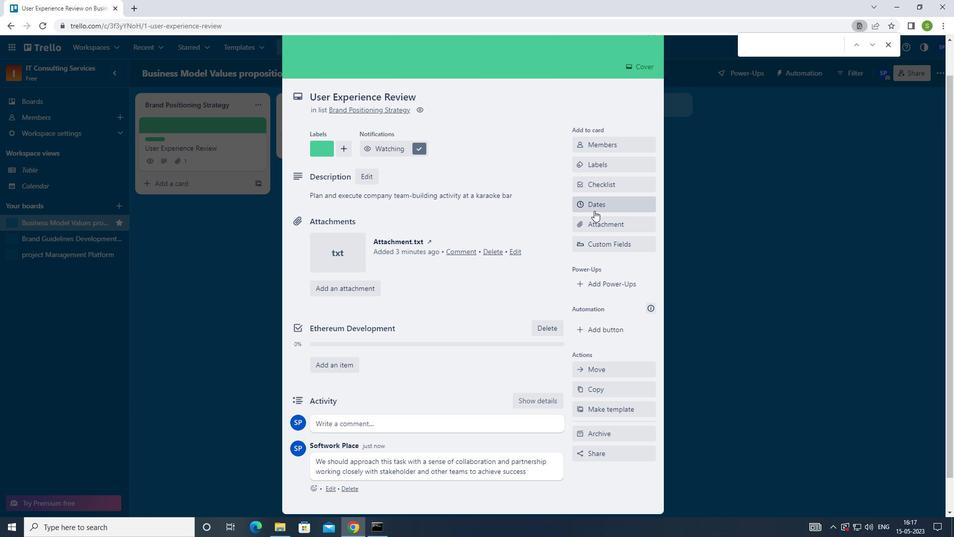 
Action: Mouse moved to (586, 257)
Screenshot: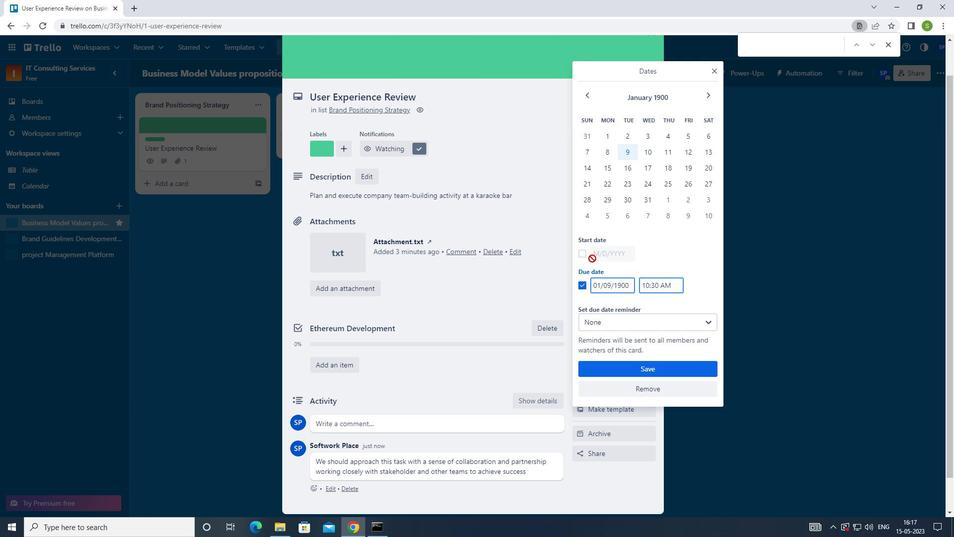 
Action: Mouse pressed left at (586, 257)
Screenshot: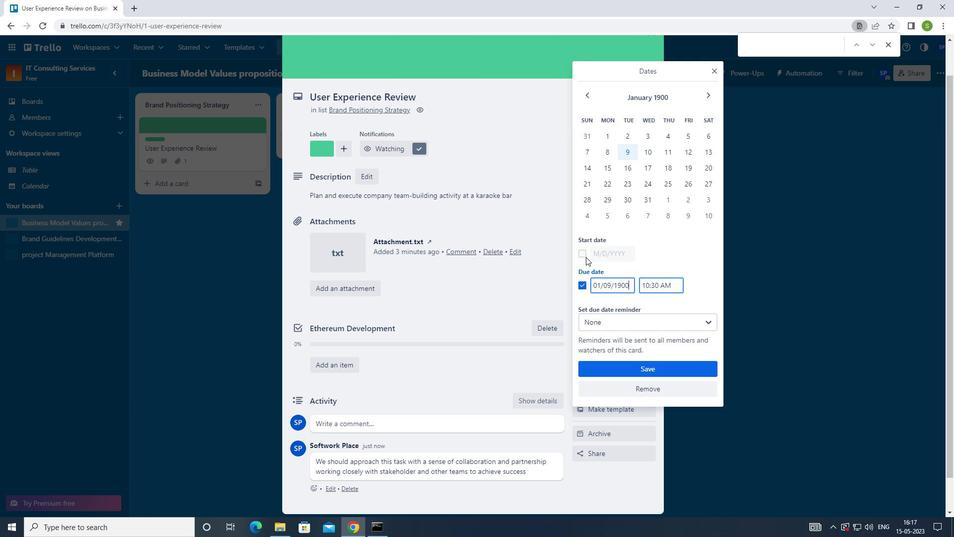 
Action: Mouse moved to (646, 132)
Screenshot: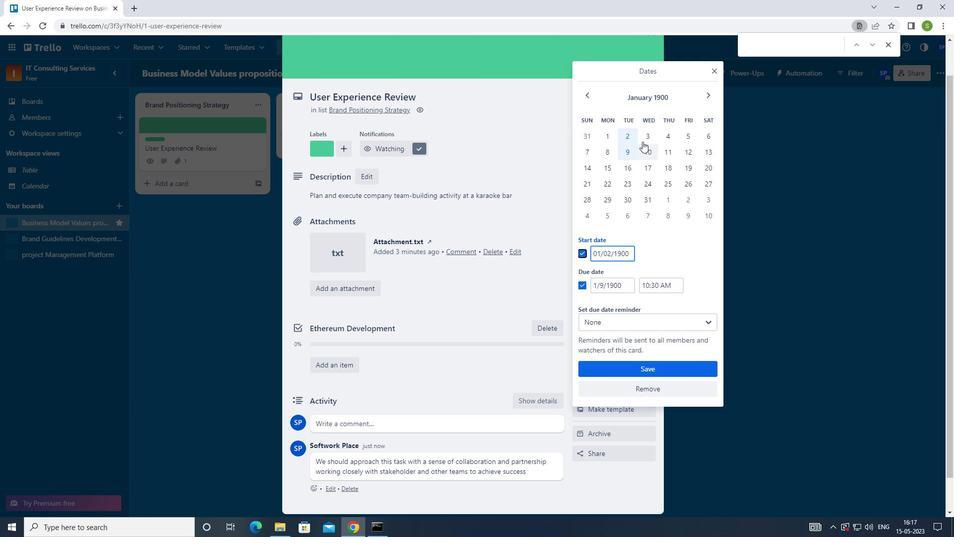 
Action: Mouse pressed left at (646, 132)
Screenshot: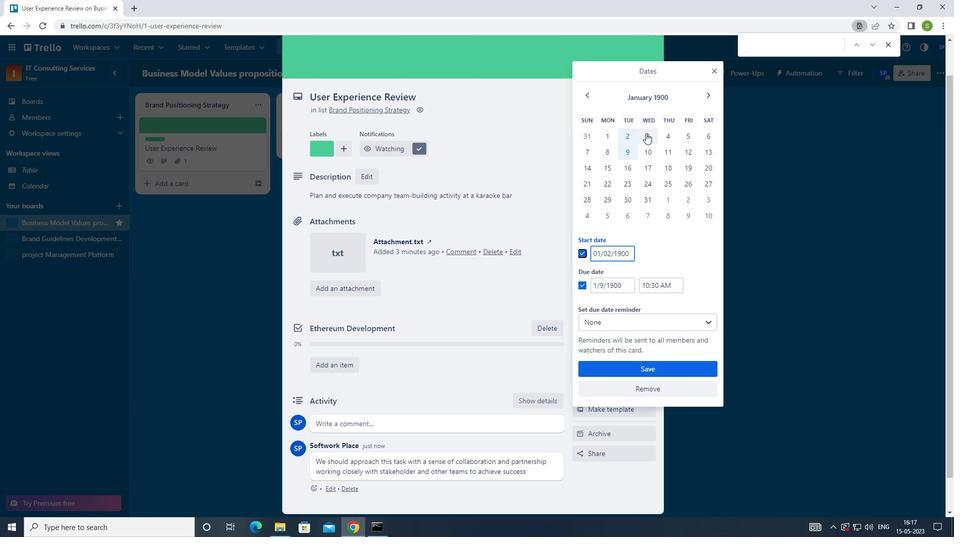 
Action: Mouse moved to (646, 147)
Screenshot: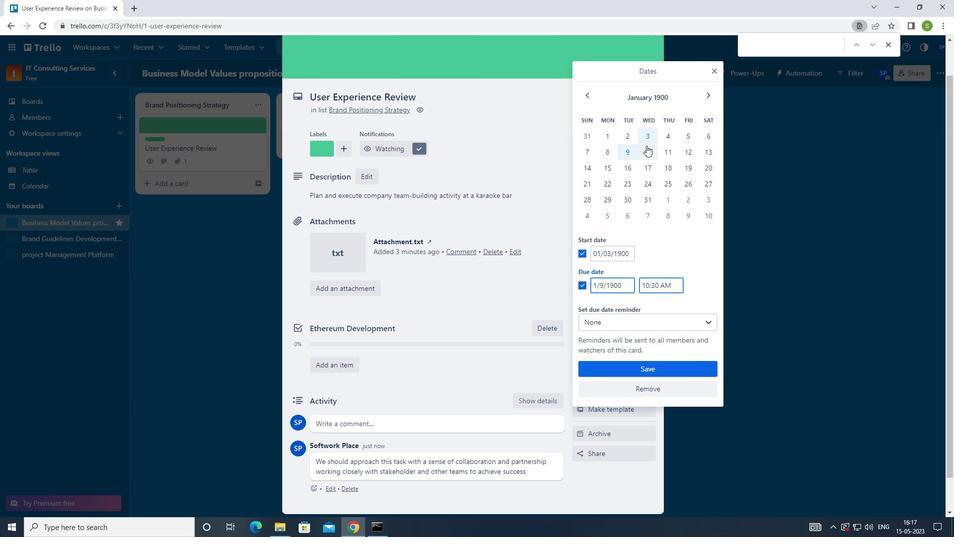 
Action: Mouse pressed left at (646, 147)
Screenshot: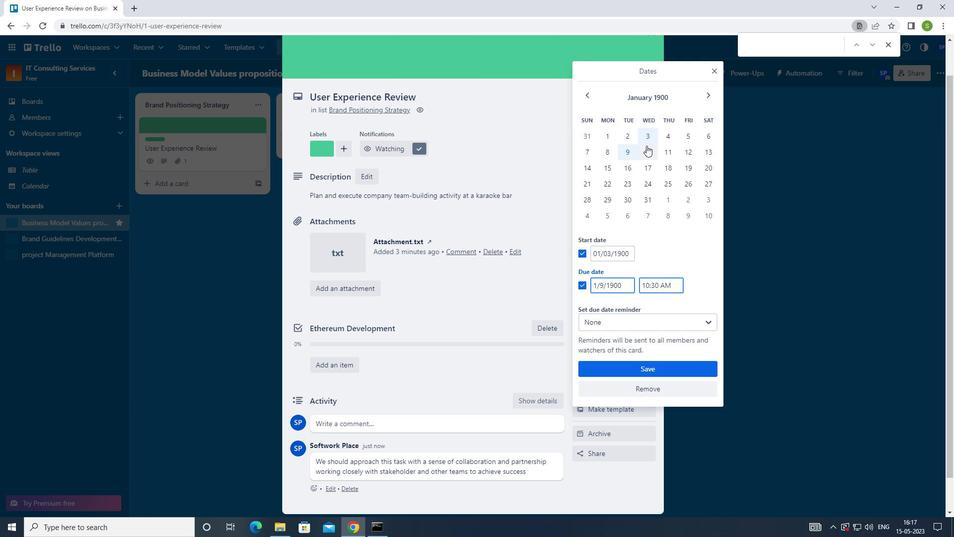 
Action: Mouse moved to (651, 370)
Screenshot: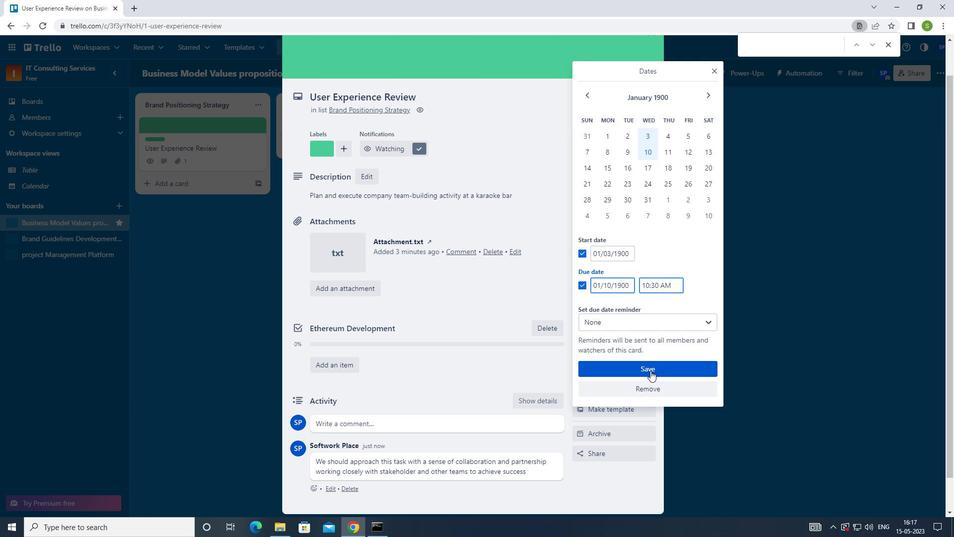 
Action: Mouse pressed left at (651, 370)
Screenshot: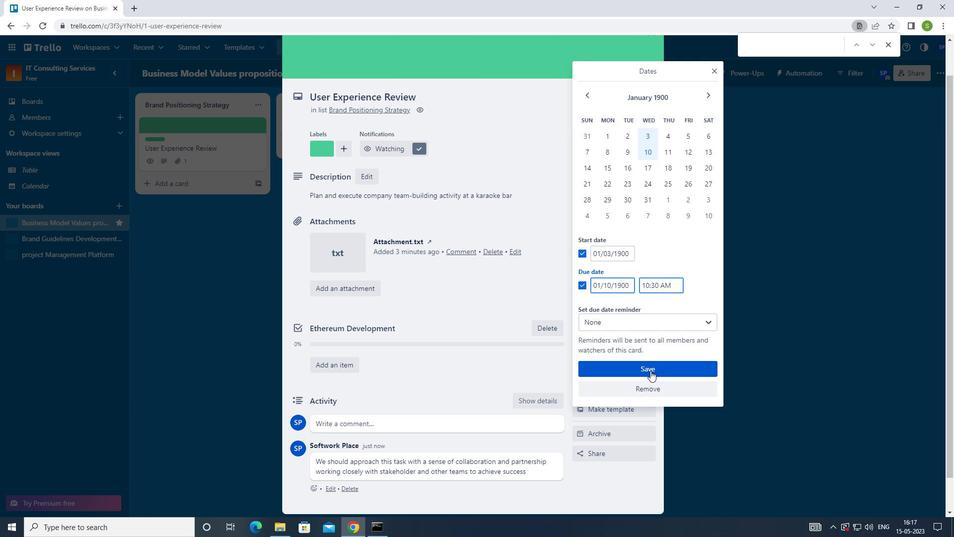 
Action: Mouse moved to (661, 357)
Screenshot: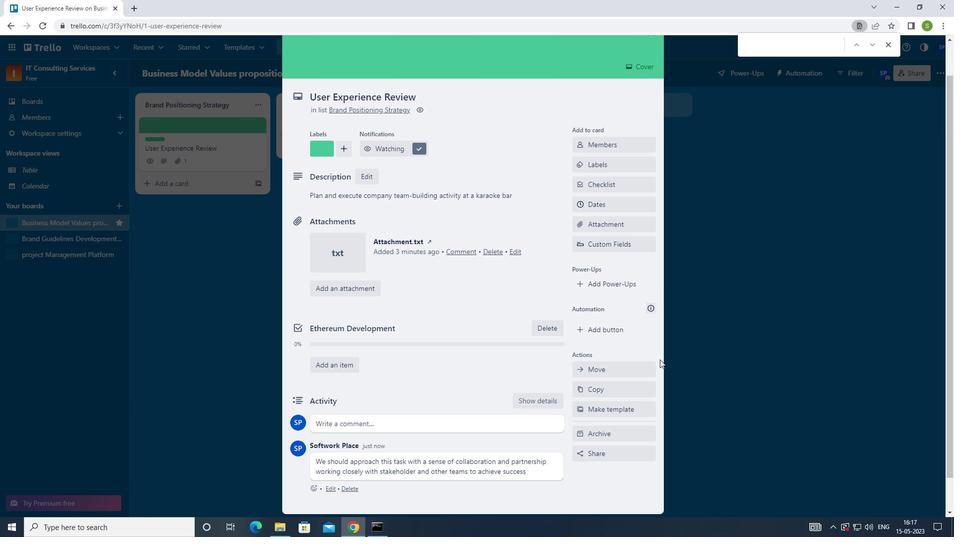 
Action: Key pressed <Key.f8>
Screenshot: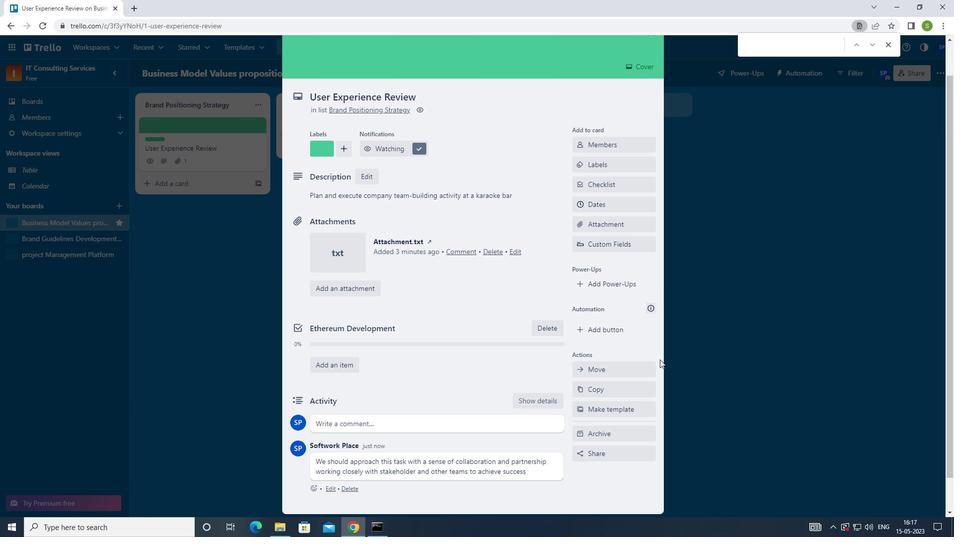 
